 Task: Find an entire house in Kenscoff, Haiti, for 2 adults from July 1 to July 8, with a price range of ₹15,000 to ₹22,000, 1 bedroom, 1 bed, 1 bathroom, and hosted by a Superhost.
Action: Mouse moved to (430, 58)
Screenshot: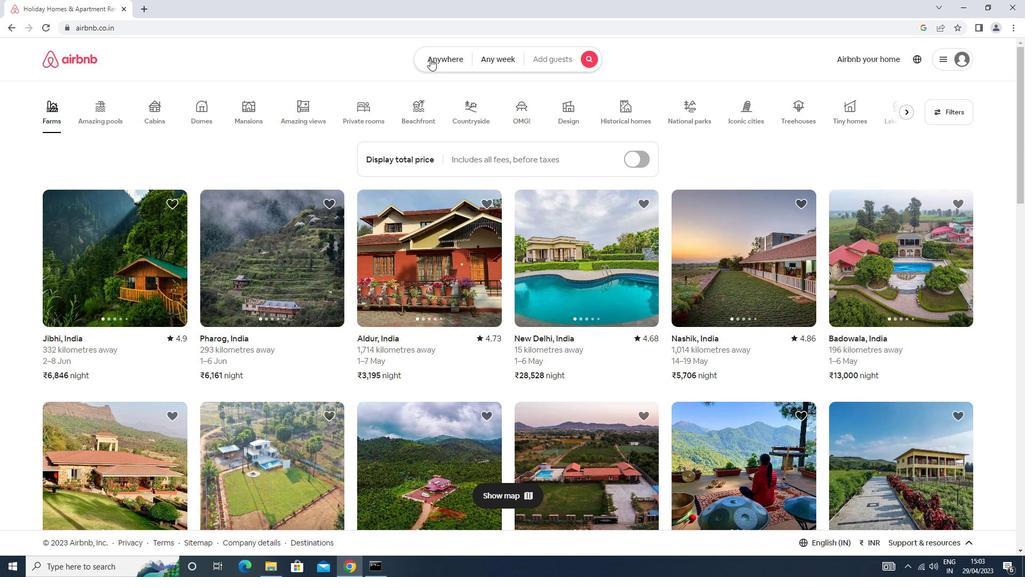 
Action: Mouse pressed left at (430, 58)
Screenshot: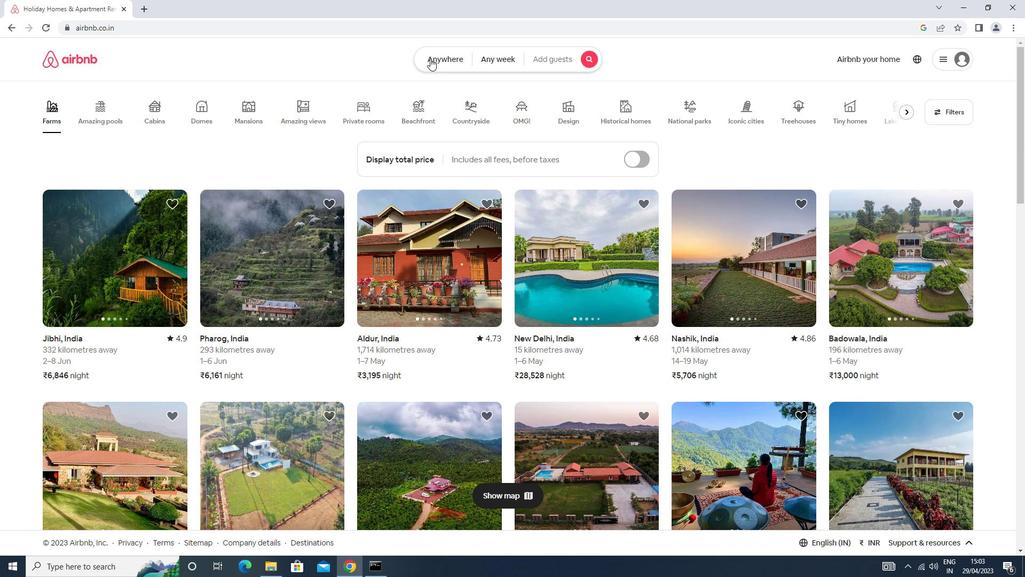 
Action: Mouse moved to (398, 99)
Screenshot: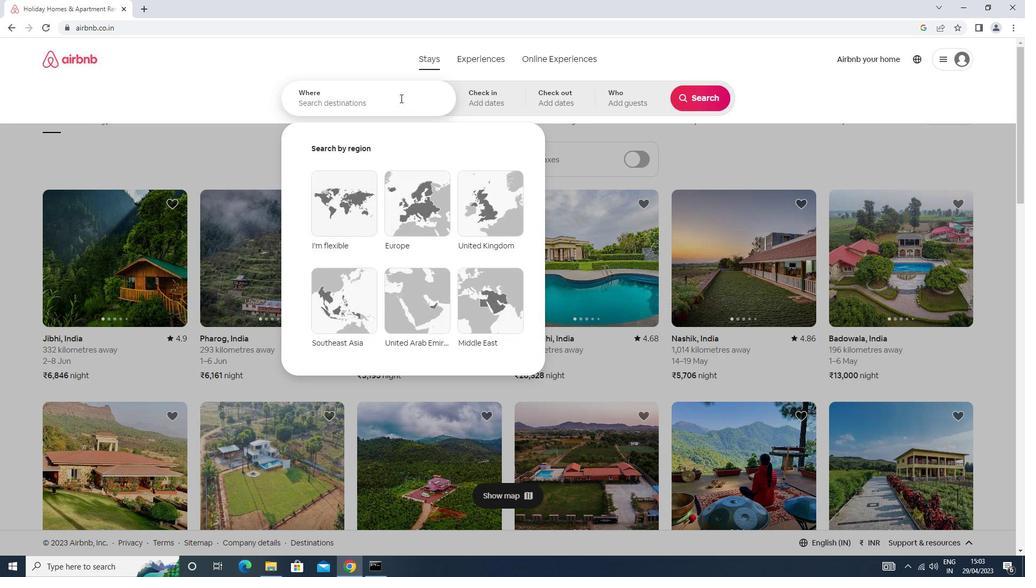 
Action: Mouse pressed left at (398, 99)
Screenshot: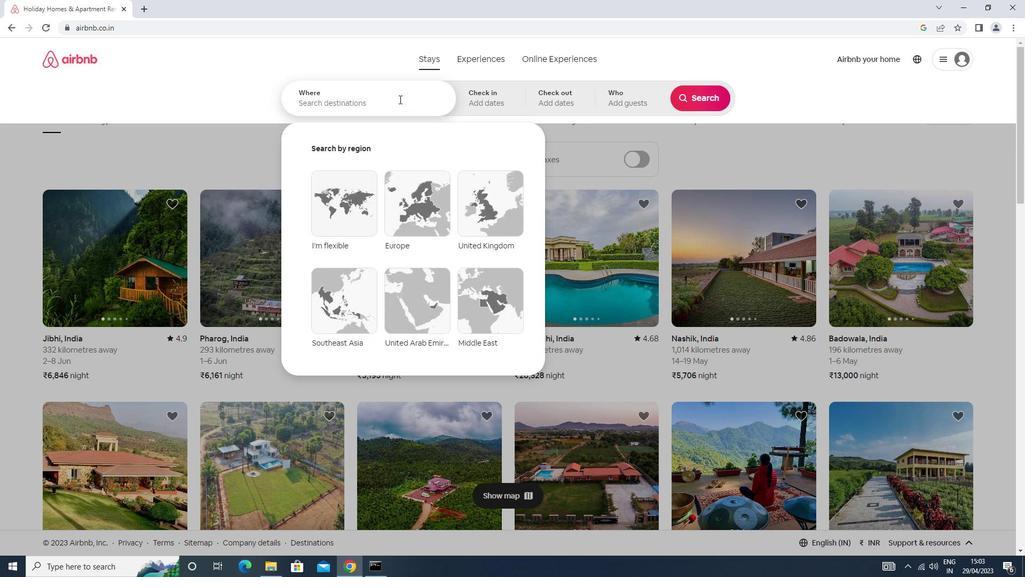 
Action: Key pressed <Key.caps_lock>k<Key.caps_lock>enscoff<Key.down><Key.enter>
Screenshot: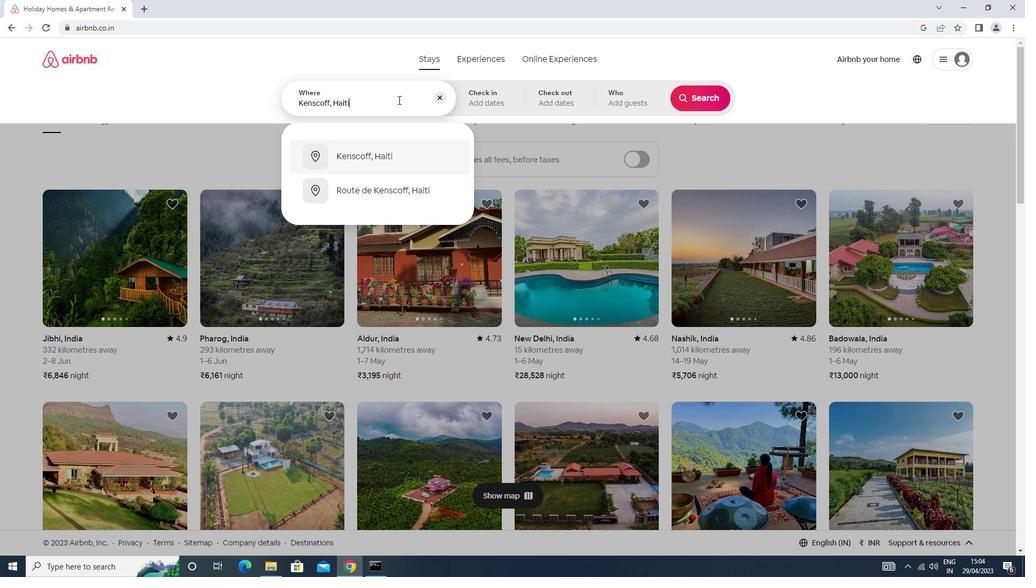 
Action: Mouse moved to (699, 186)
Screenshot: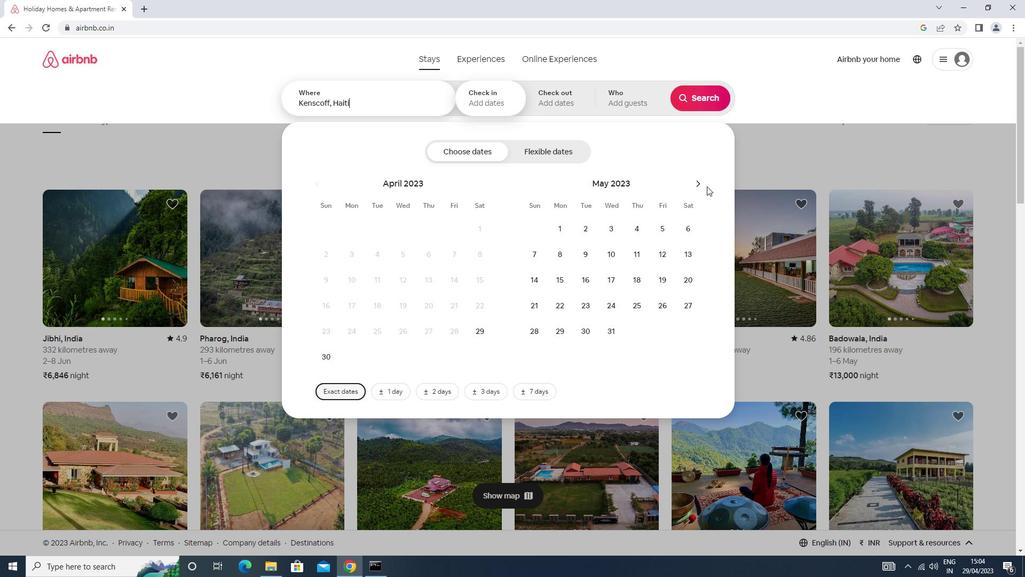 
Action: Mouse pressed left at (699, 186)
Screenshot: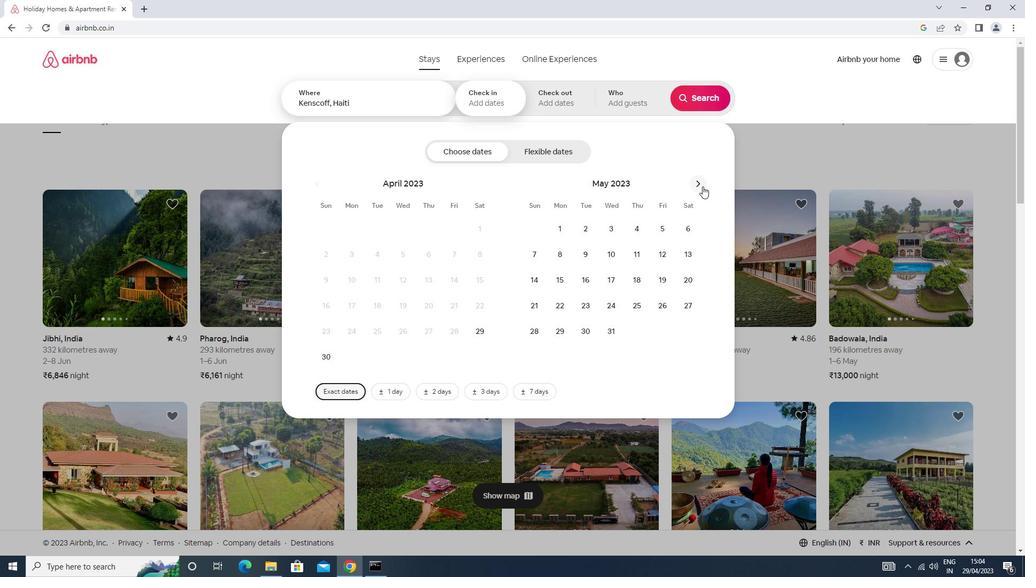 
Action: Mouse pressed left at (699, 186)
Screenshot: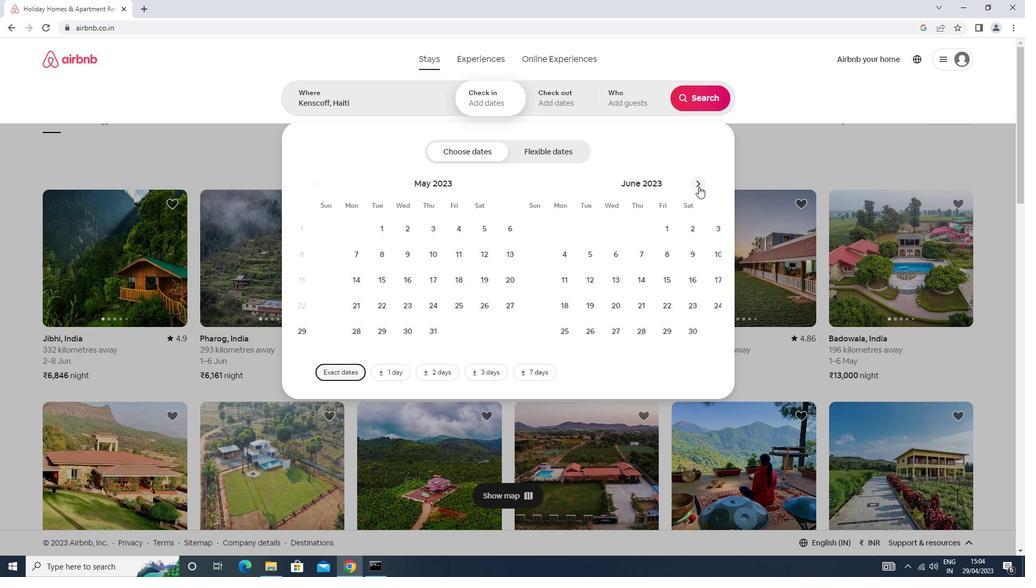 
Action: Mouse moved to (686, 249)
Screenshot: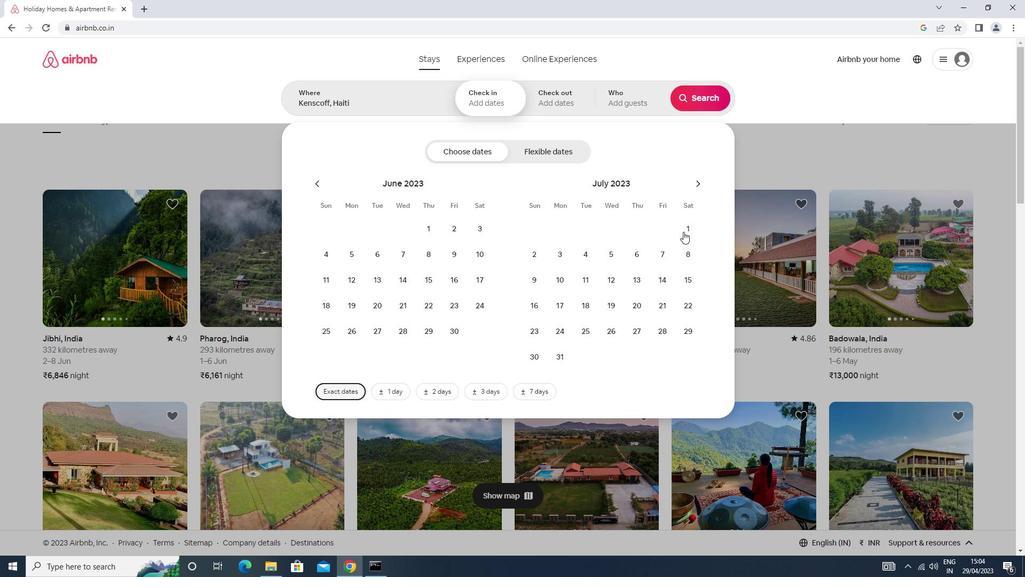 
Action: Mouse pressed left at (686, 249)
Screenshot: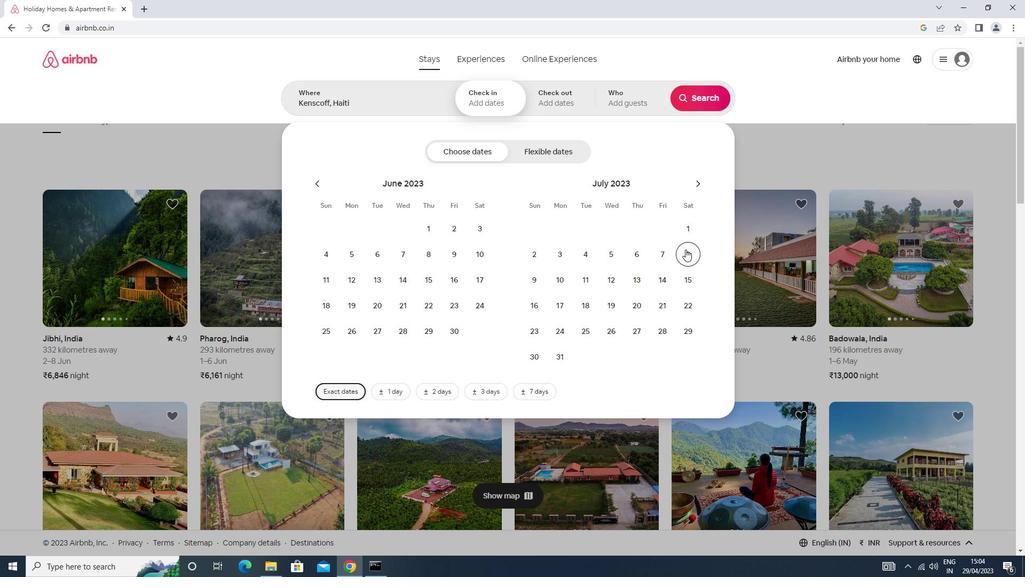 
Action: Mouse moved to (689, 227)
Screenshot: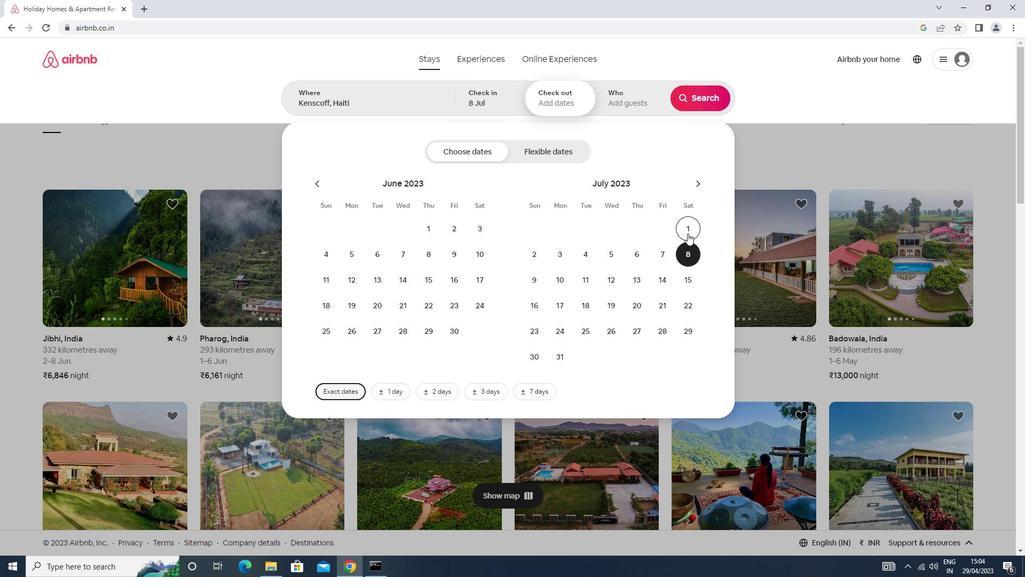 
Action: Mouse pressed left at (689, 227)
Screenshot: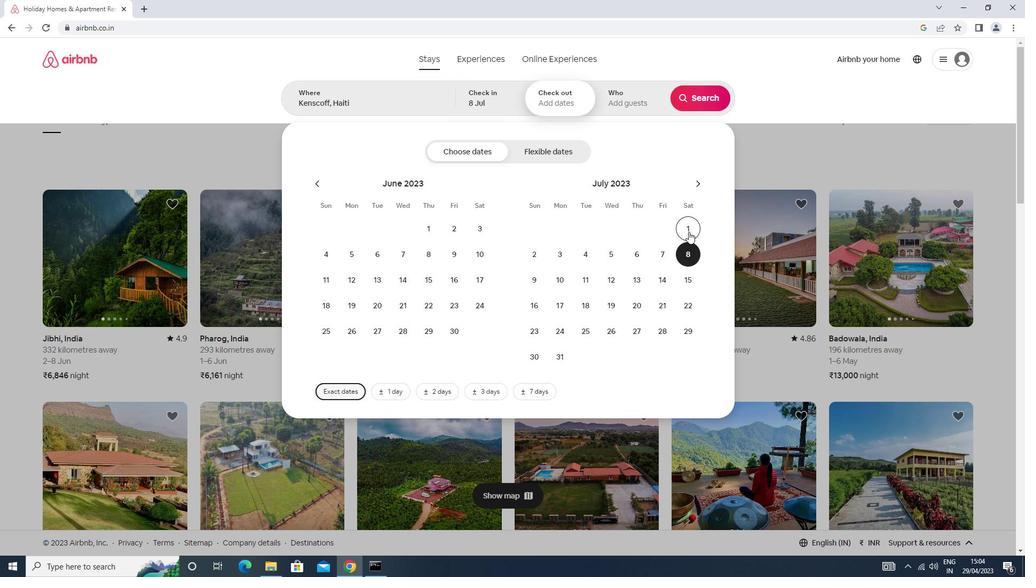 
Action: Mouse moved to (689, 251)
Screenshot: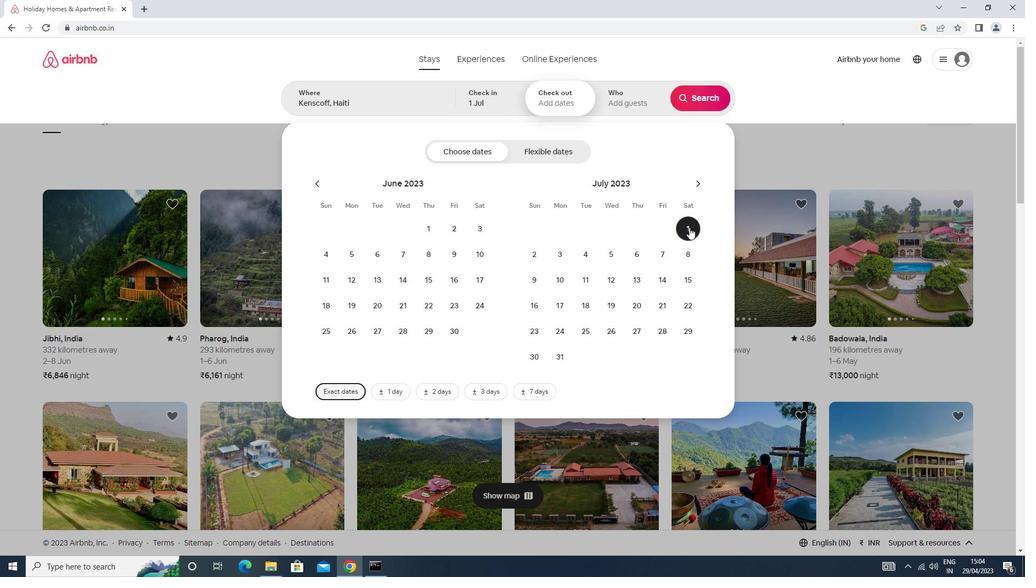 
Action: Mouse pressed left at (689, 251)
Screenshot: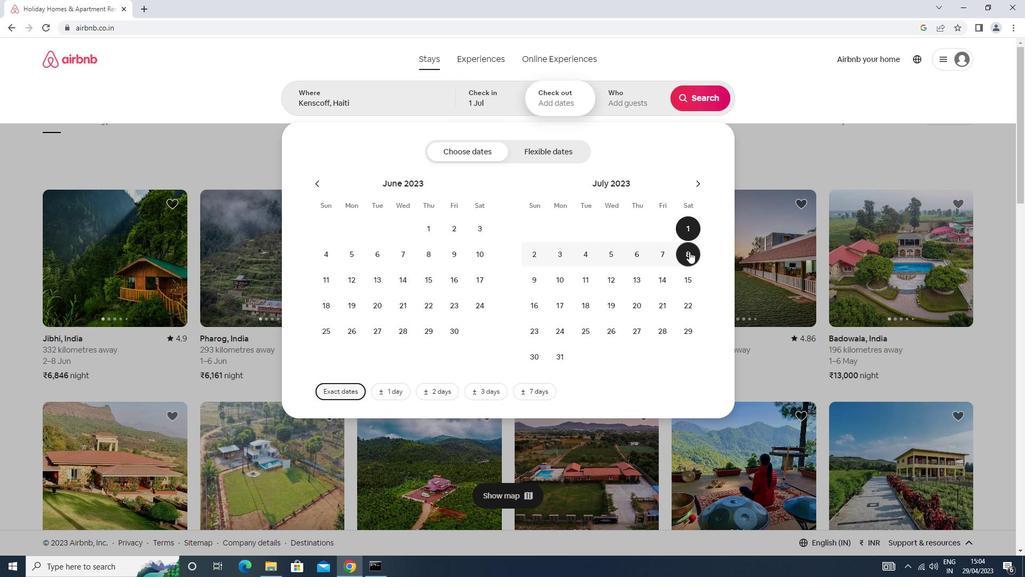 
Action: Mouse moved to (640, 100)
Screenshot: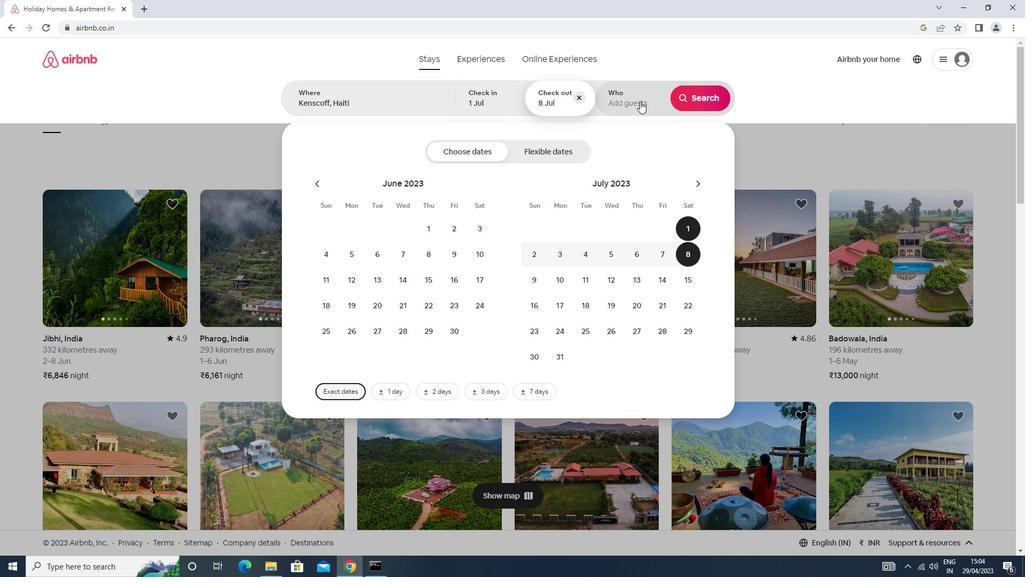 
Action: Mouse pressed left at (640, 100)
Screenshot: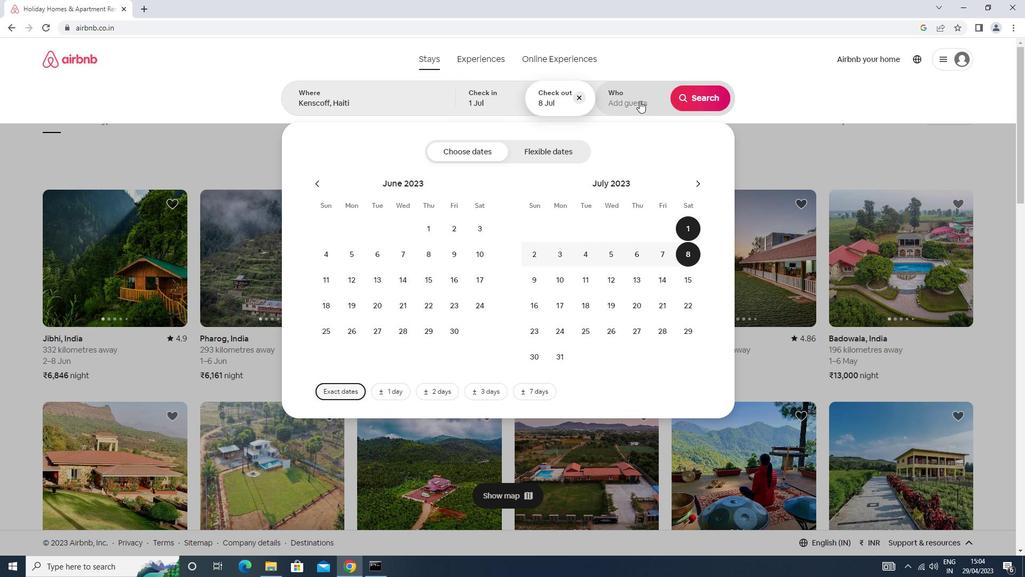 
Action: Mouse moved to (707, 159)
Screenshot: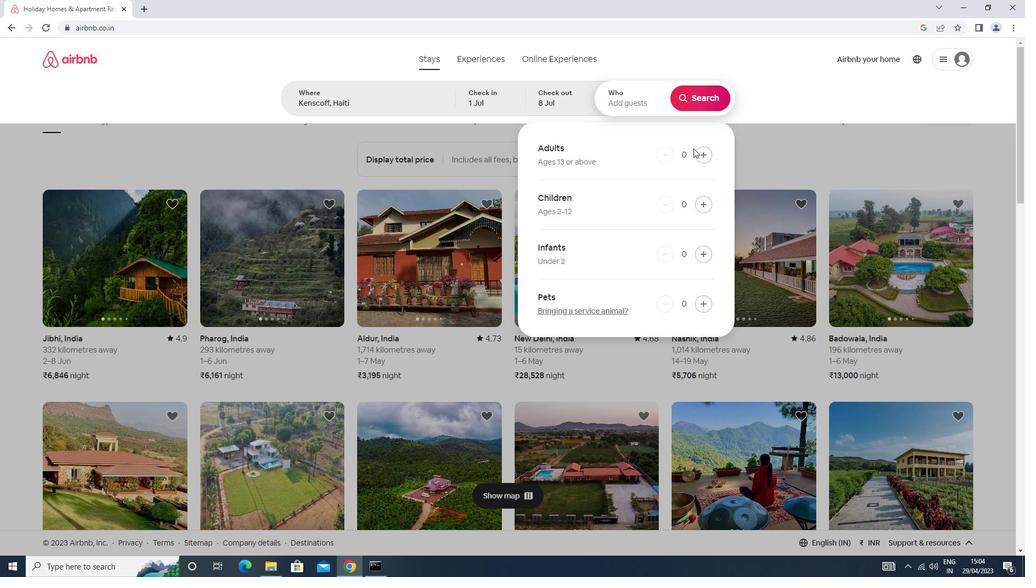
Action: Mouse pressed left at (707, 159)
Screenshot: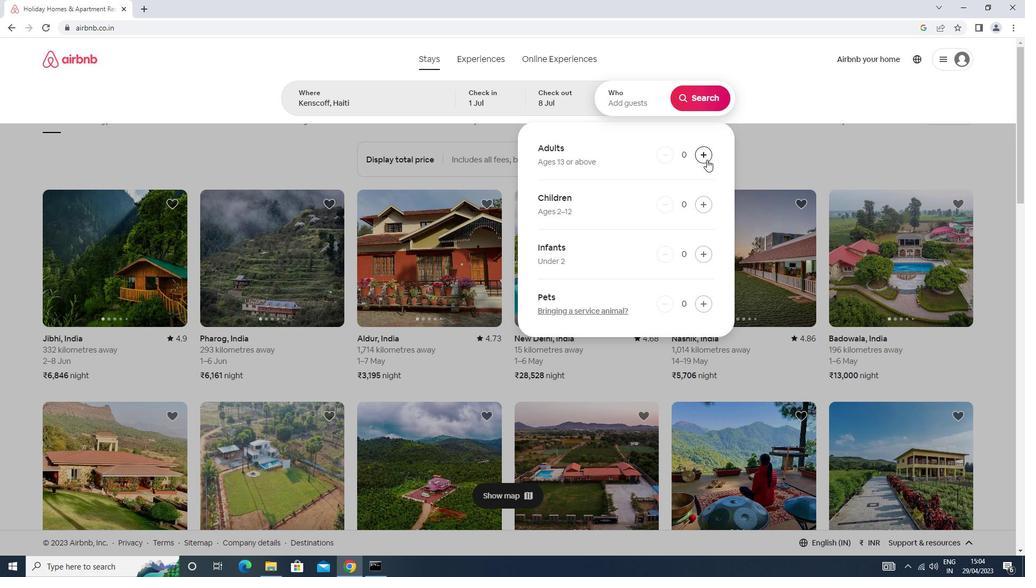 
Action: Mouse pressed left at (707, 159)
Screenshot: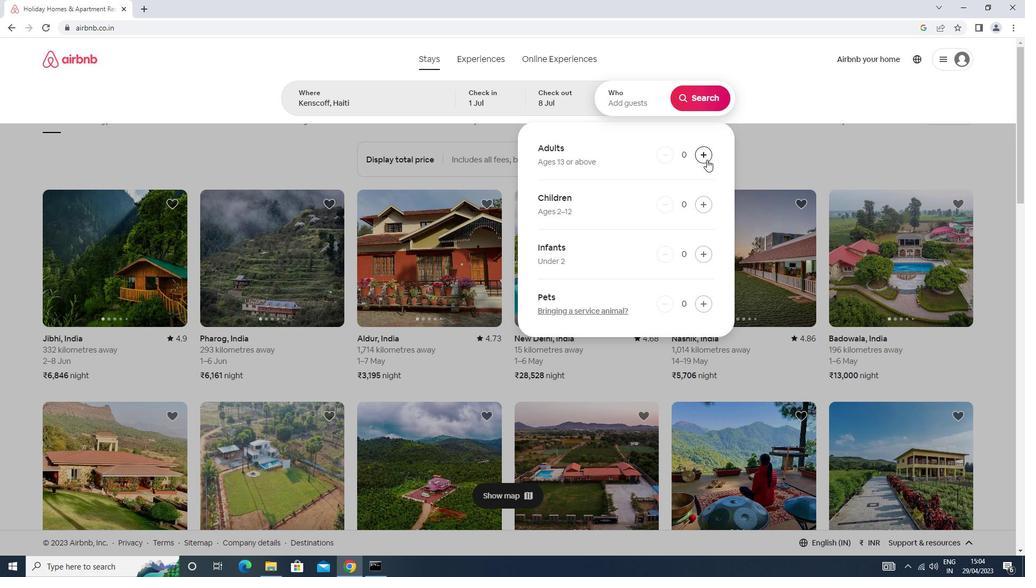 
Action: Mouse moved to (703, 205)
Screenshot: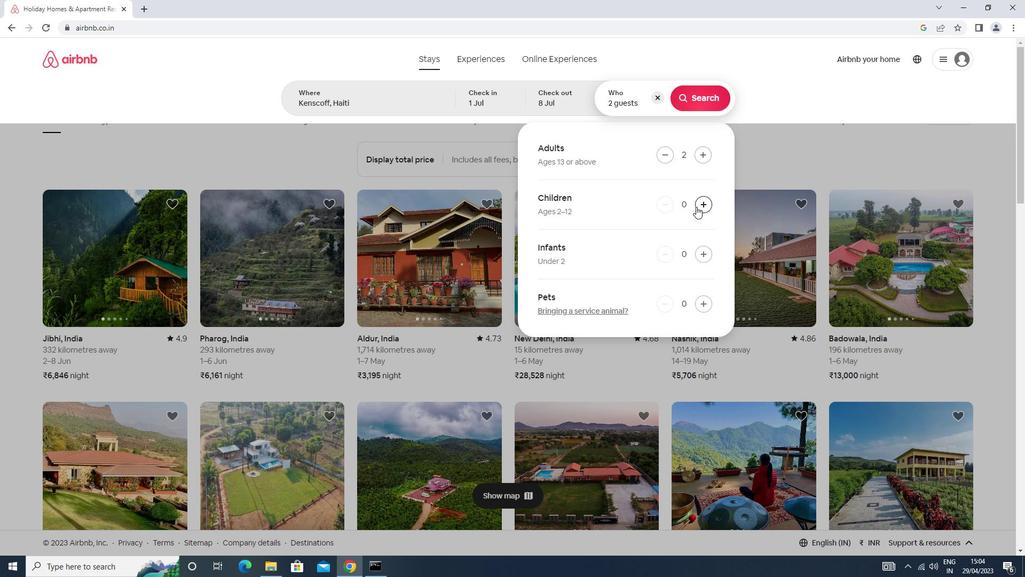 
Action: Mouse pressed left at (703, 205)
Screenshot: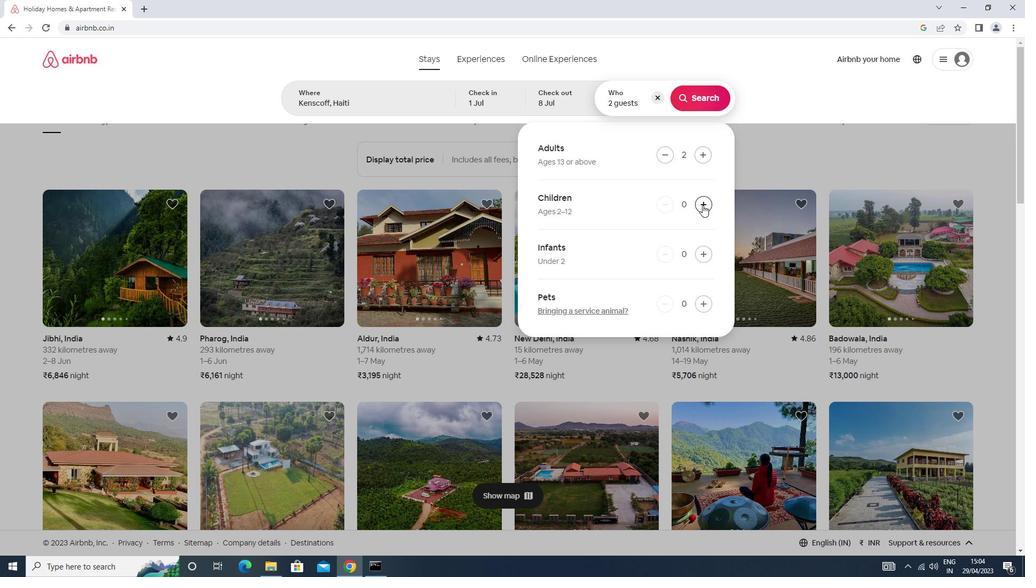 
Action: Mouse moved to (702, 125)
Screenshot: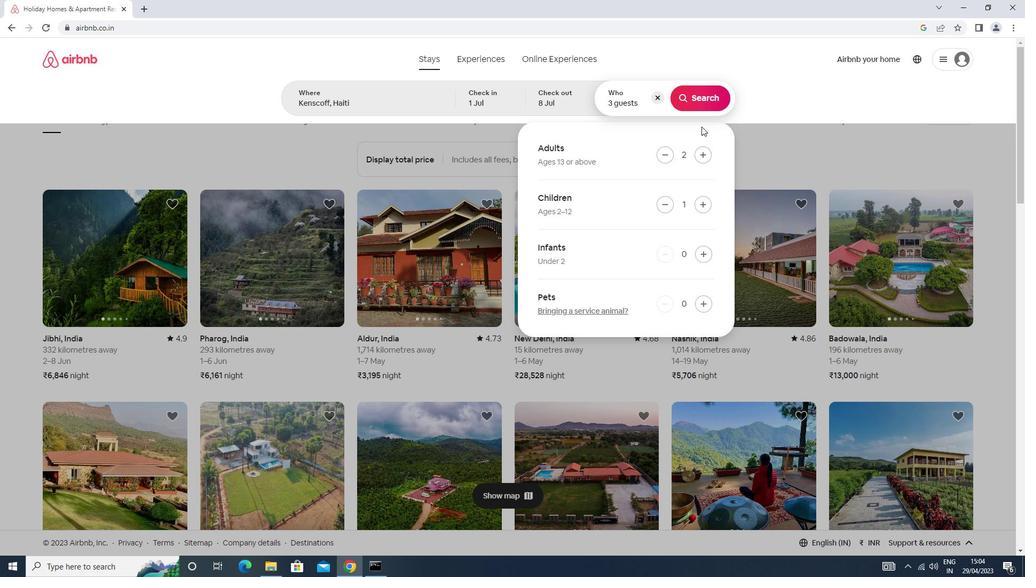 
Action: Mouse pressed left at (702, 125)
Screenshot: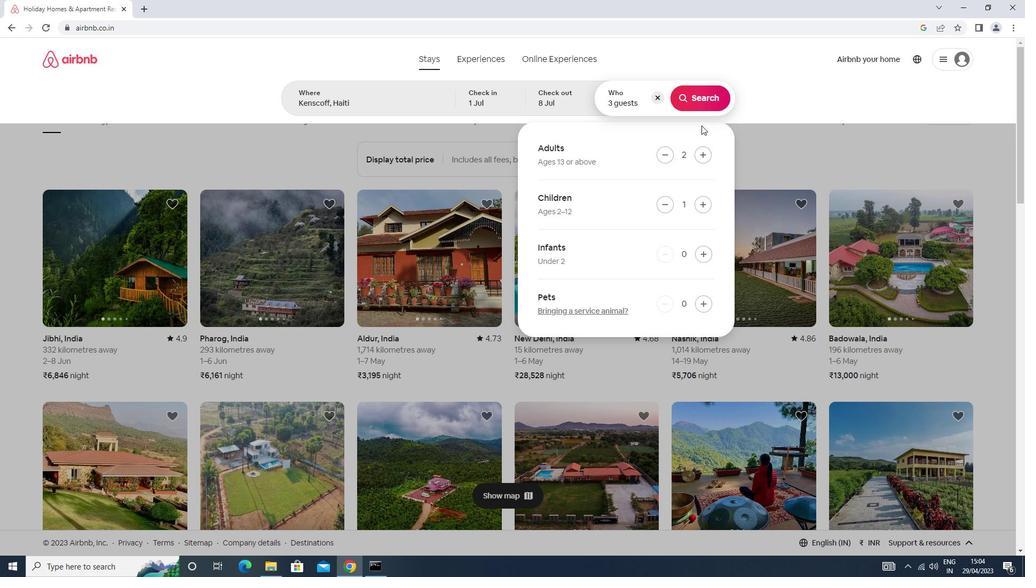 
Action: Mouse moved to (701, 106)
Screenshot: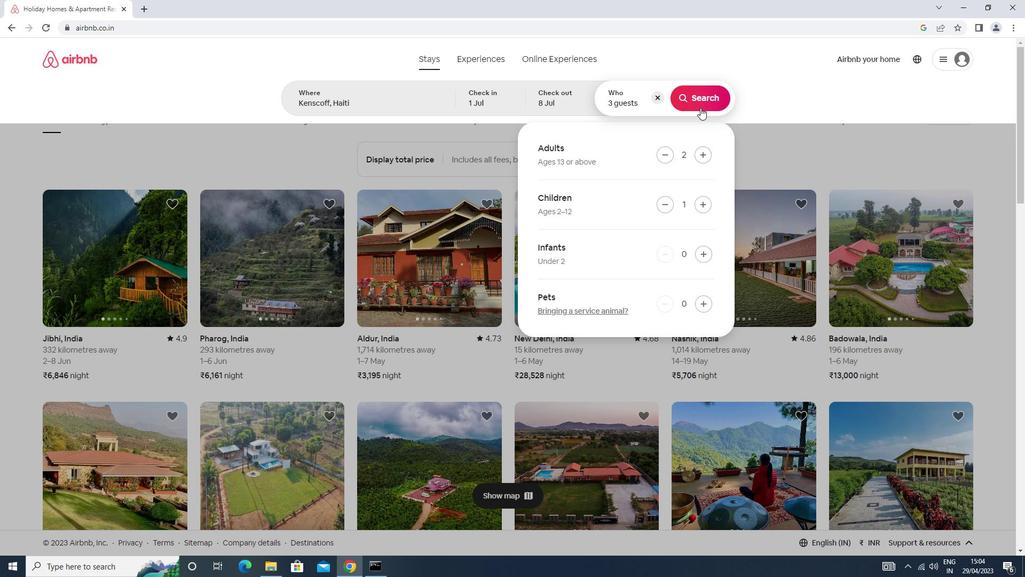 
Action: Mouse pressed left at (701, 106)
Screenshot: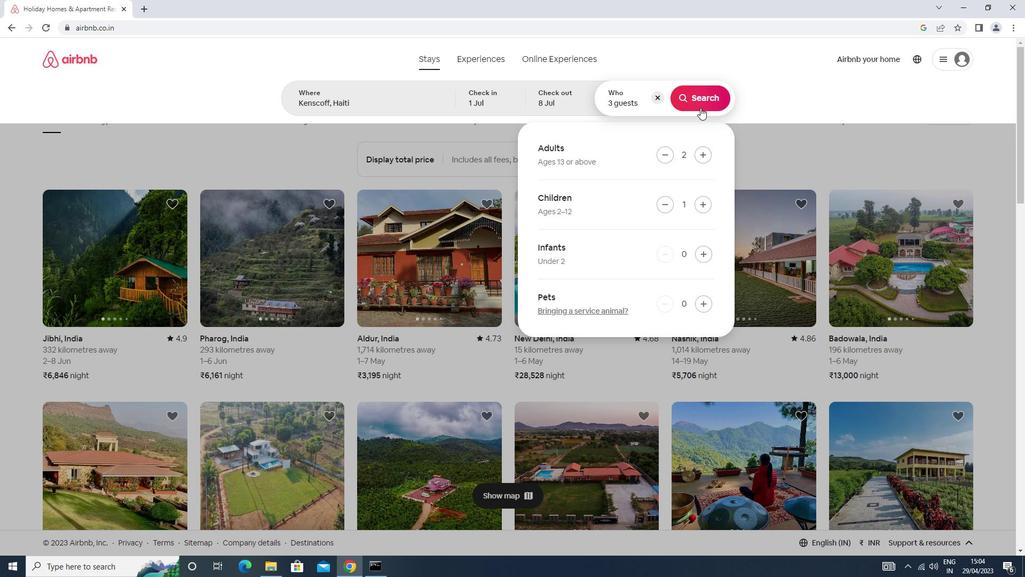 
Action: Mouse moved to (991, 99)
Screenshot: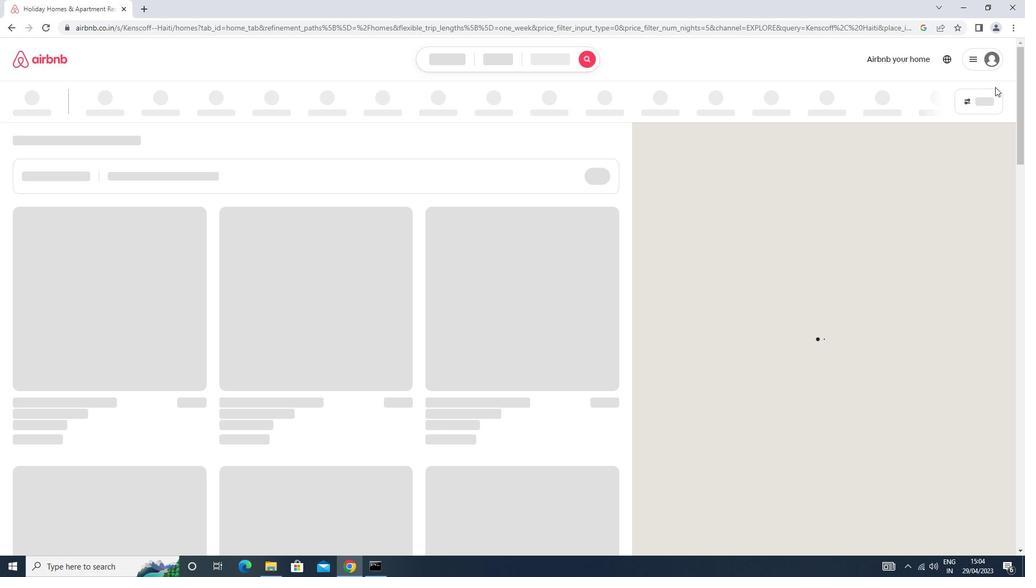 
Action: Mouse pressed left at (991, 99)
Screenshot: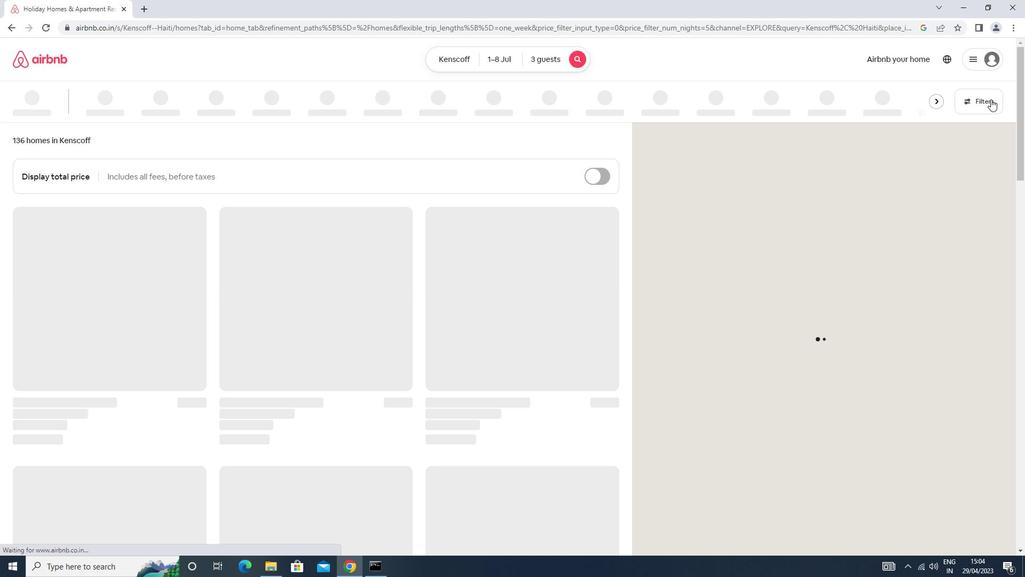 
Action: Mouse moved to (403, 237)
Screenshot: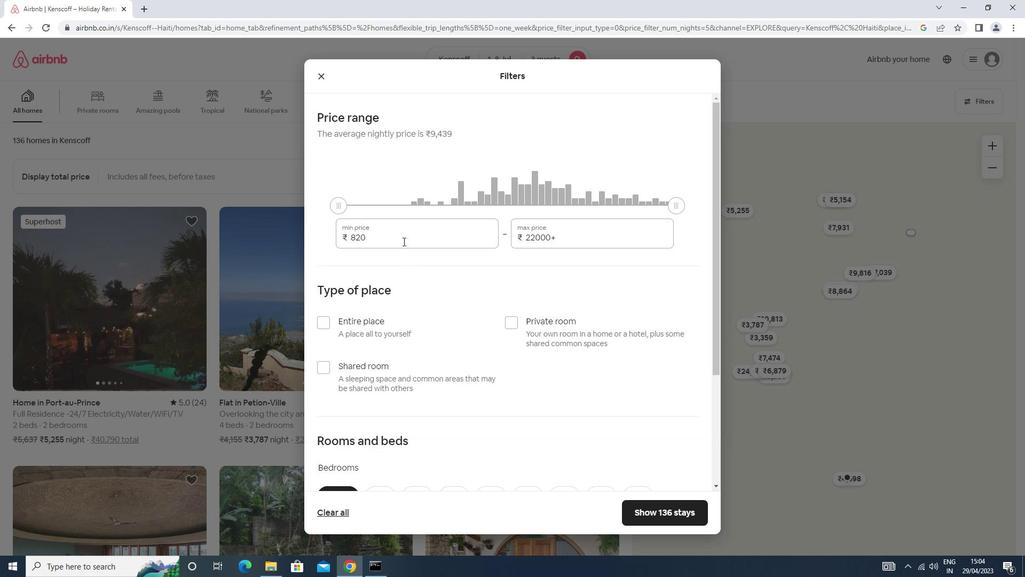 
Action: Mouse pressed left at (403, 237)
Screenshot: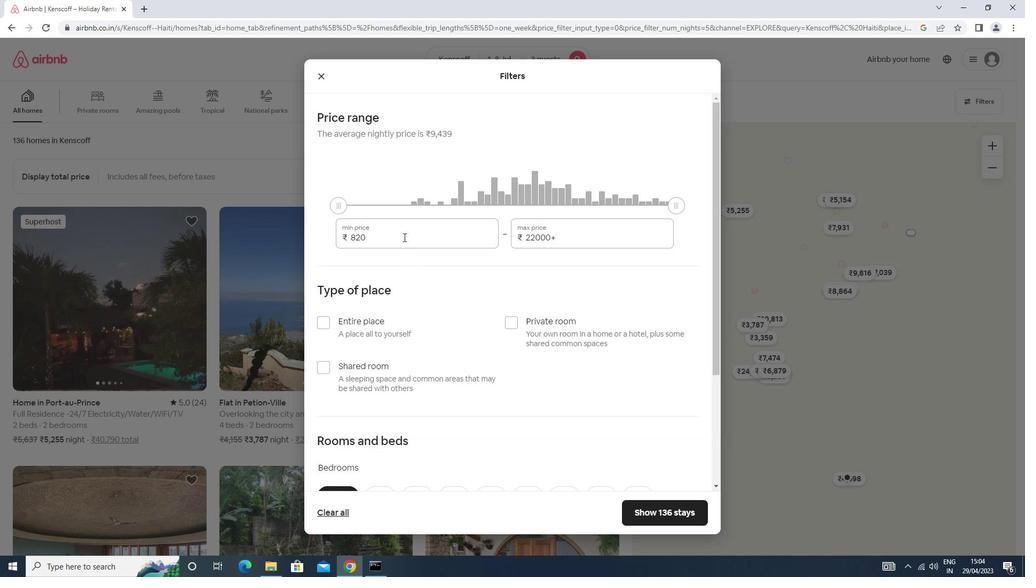 
Action: Mouse moved to (407, 220)
Screenshot: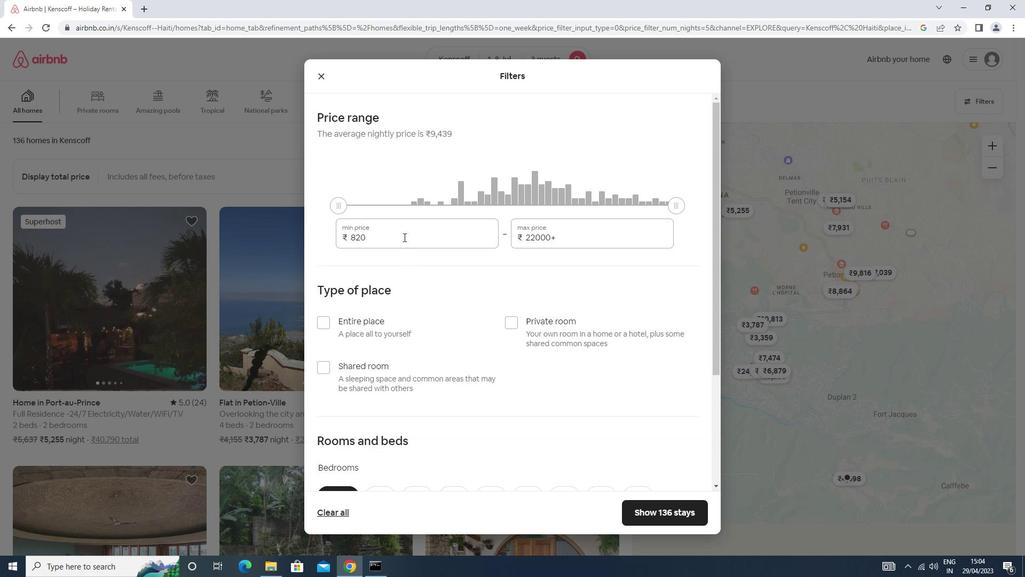 
Action: Key pressed <Key.backspace><Key.backspace><Key.backspace><Key.backspace><Key.backspace><Key.backspace><Key.backspace><Key.backspace><Key.backspace>15000<Key.tab>2000
Screenshot: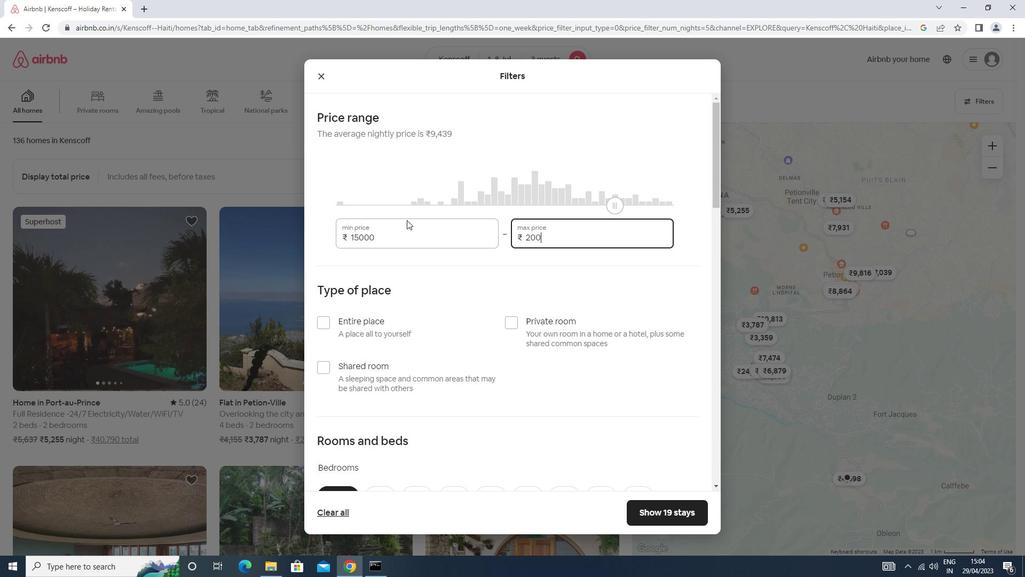 
Action: Mouse moved to (305, 133)
Screenshot: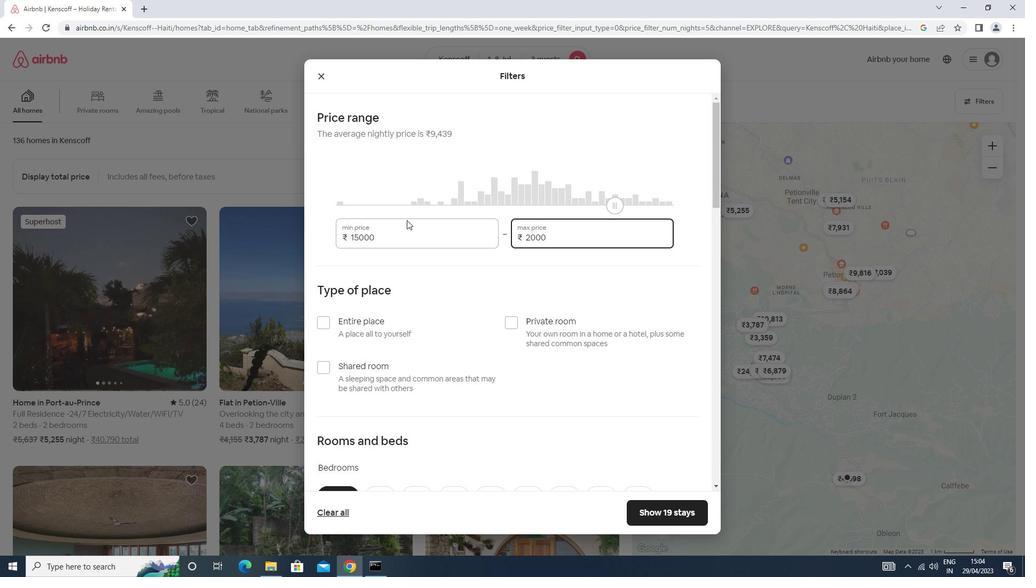
Action: Mouse scrolled (305, 133) with delta (0, 0)
Screenshot: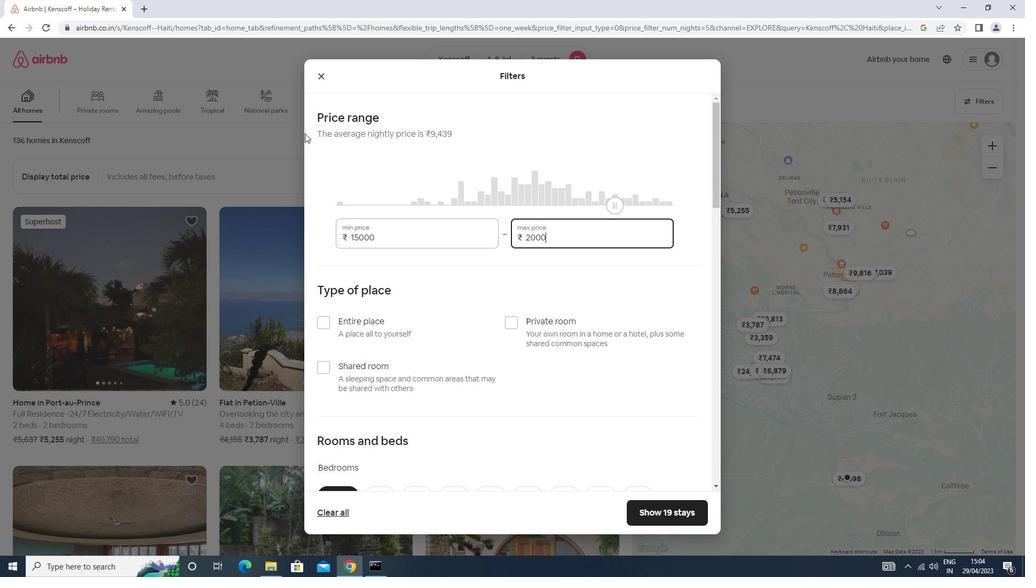 
Action: Mouse scrolled (305, 133) with delta (0, 0)
Screenshot: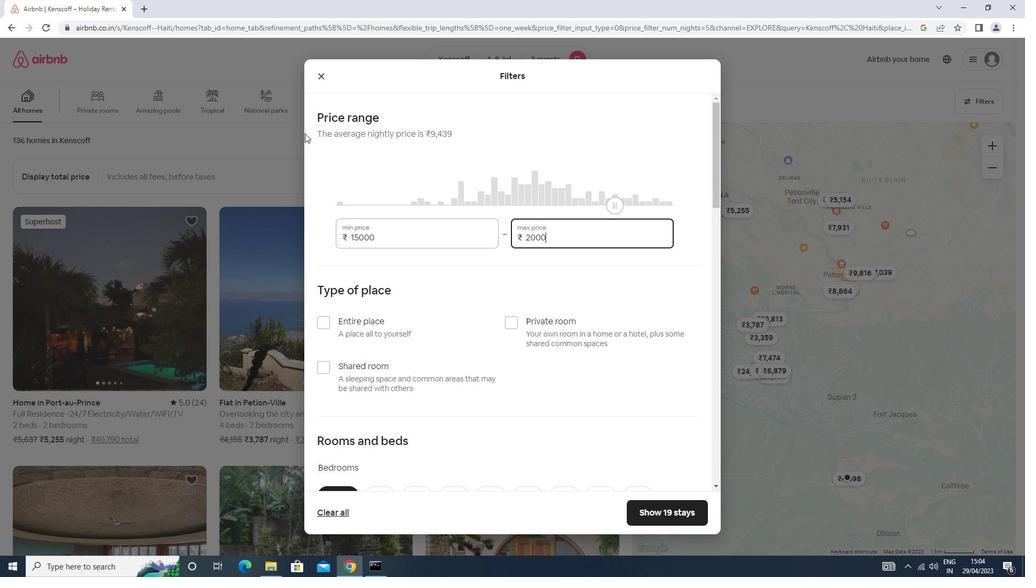 
Action: Mouse scrolled (305, 133) with delta (0, 0)
Screenshot: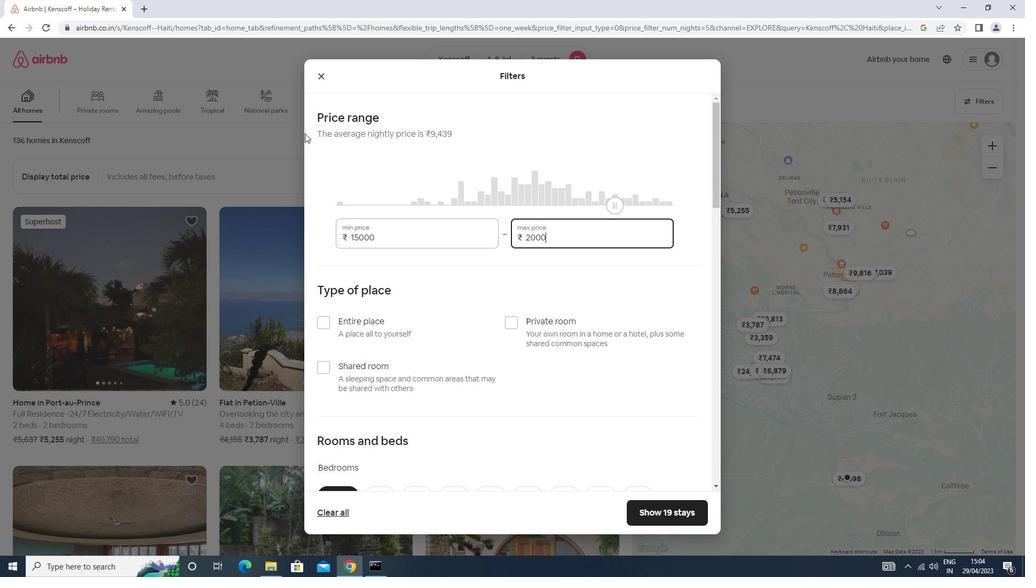 
Action: Mouse moved to (326, 170)
Screenshot: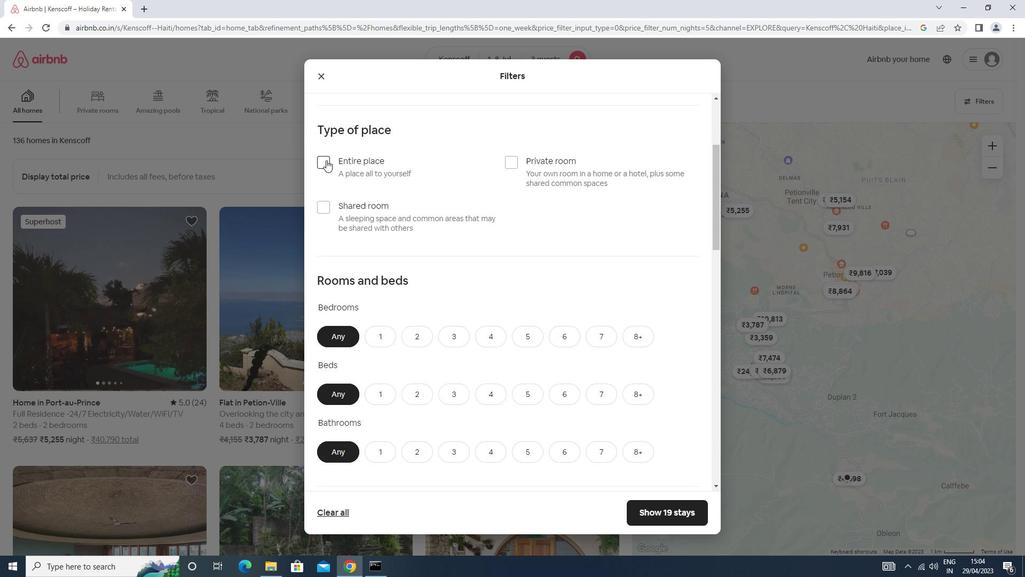 
Action: Mouse pressed left at (326, 170)
Screenshot: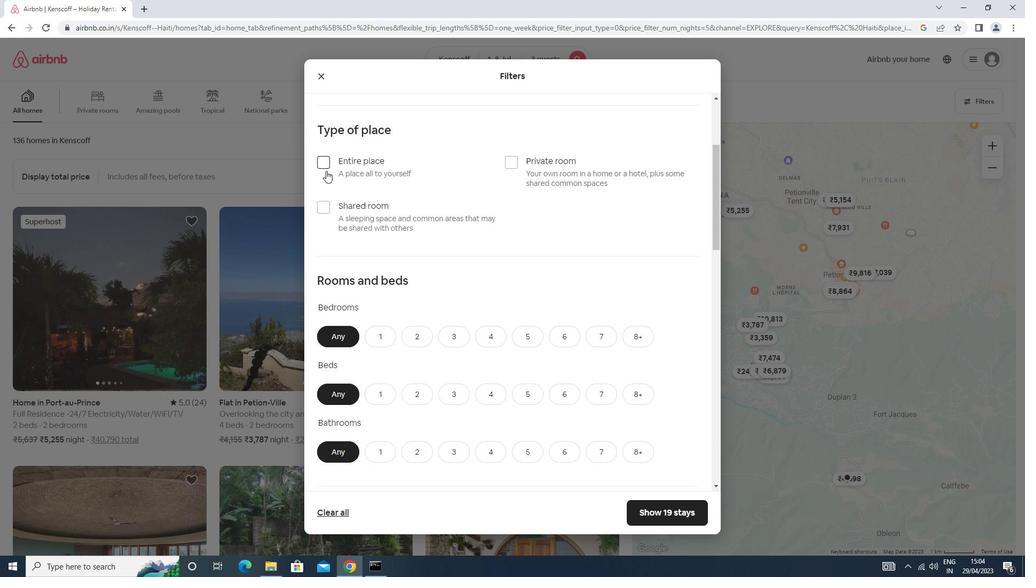 
Action: Mouse scrolled (326, 170) with delta (0, 0)
Screenshot: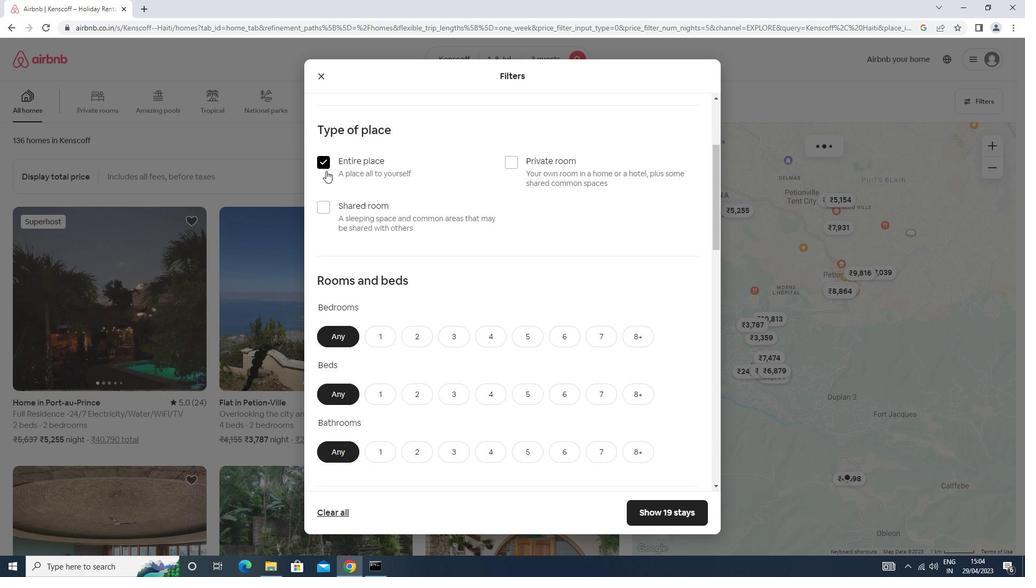 
Action: Mouse moved to (382, 280)
Screenshot: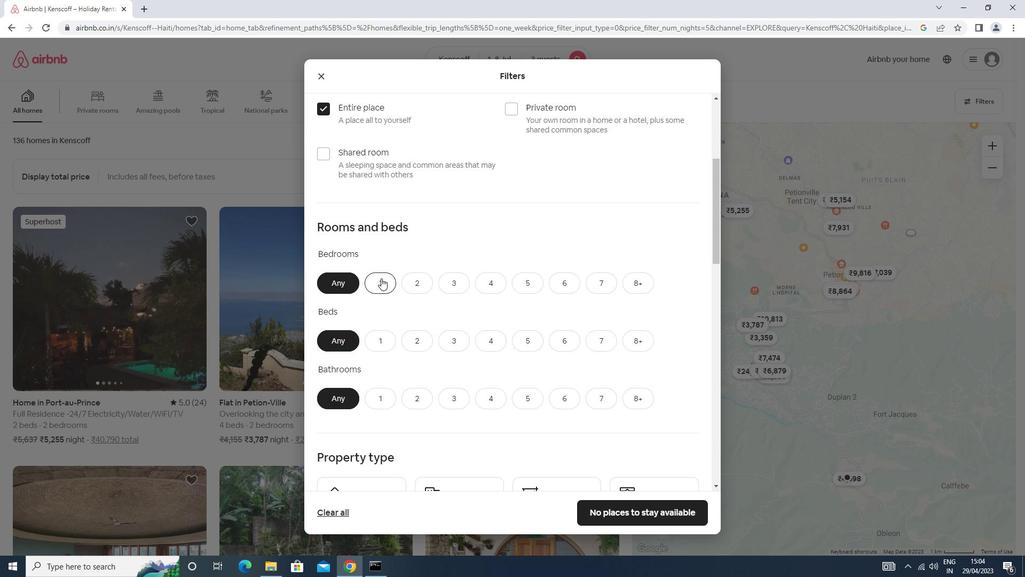 
Action: Mouse pressed left at (382, 280)
Screenshot: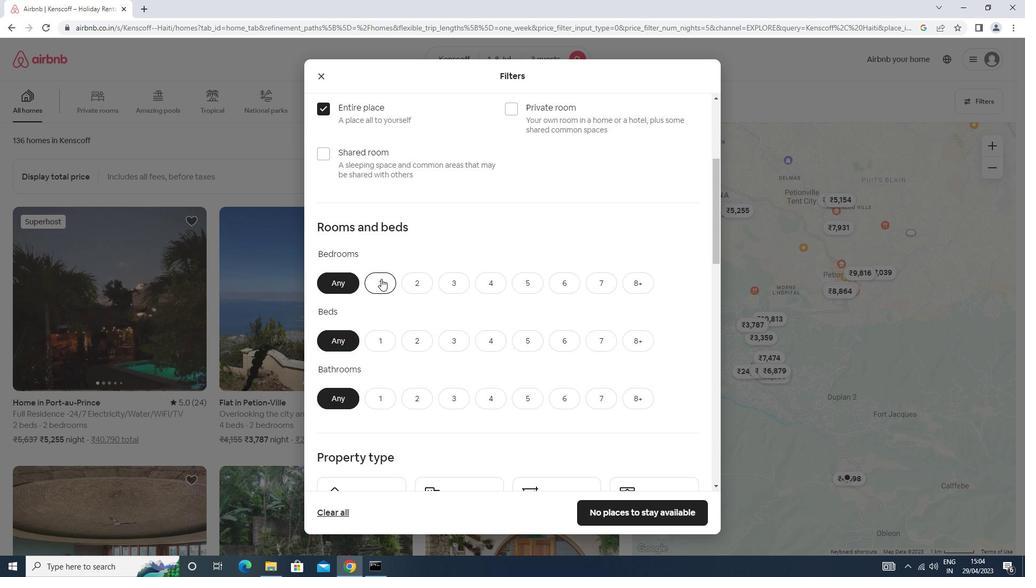
Action: Mouse scrolled (382, 279) with delta (0, 0)
Screenshot: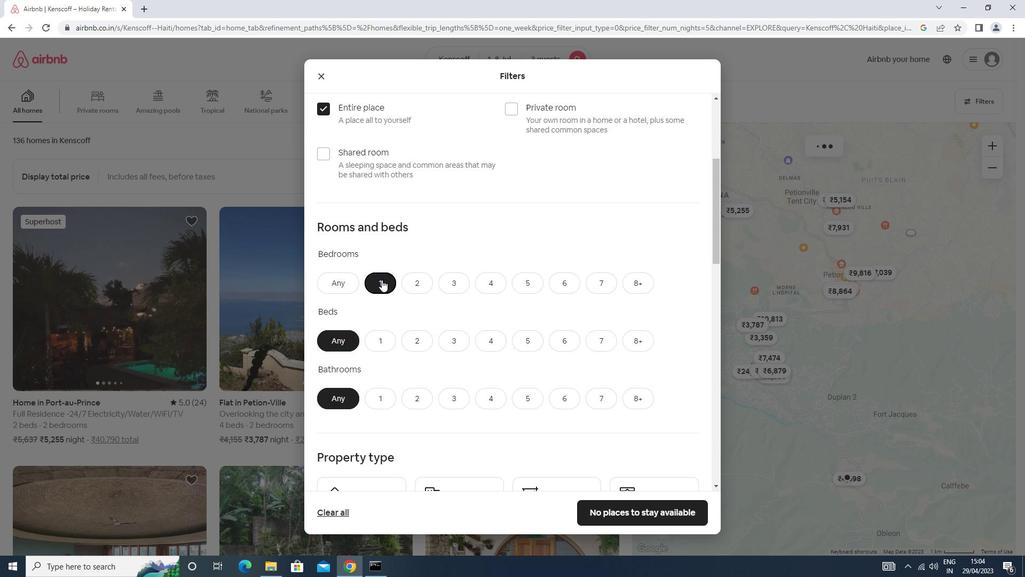 
Action: Mouse scrolled (382, 279) with delta (0, 0)
Screenshot: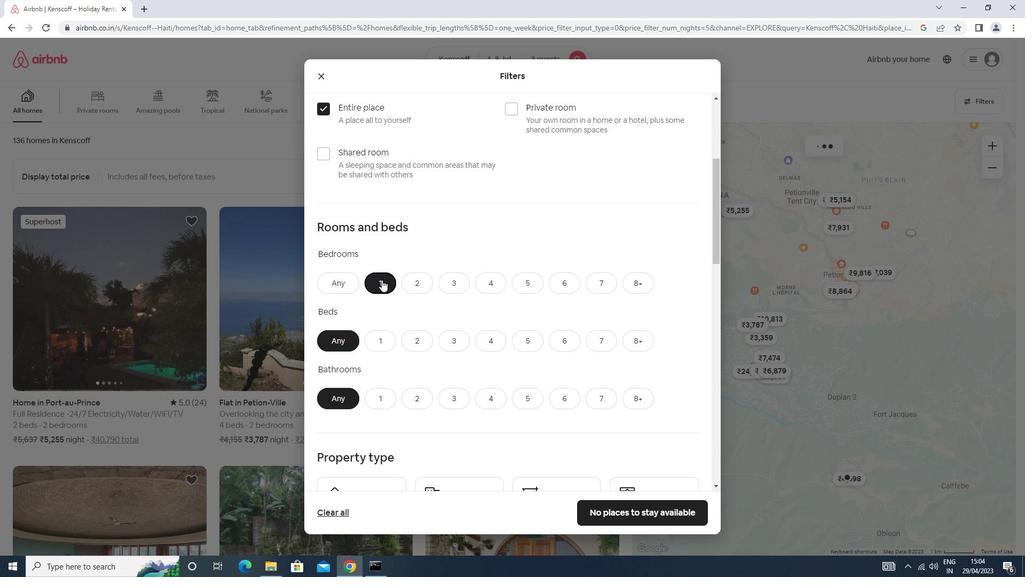 
Action: Mouse moved to (381, 236)
Screenshot: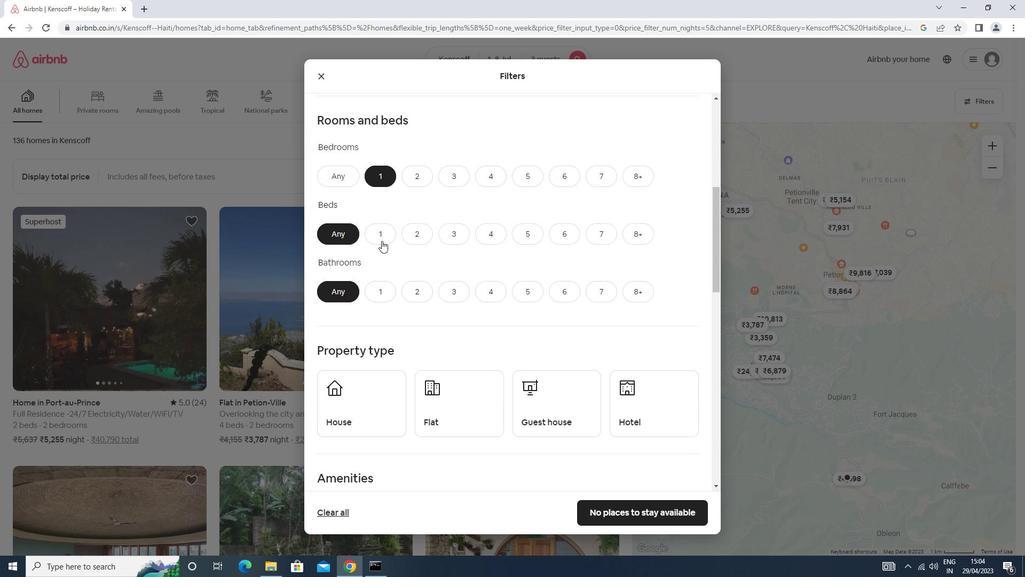 
Action: Mouse pressed left at (381, 236)
Screenshot: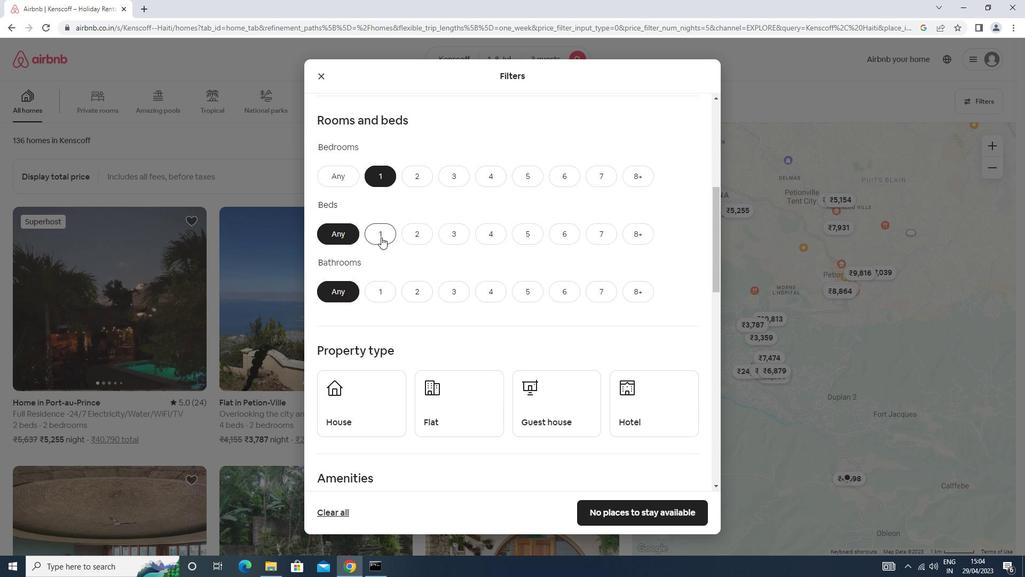 
Action: Mouse moved to (382, 293)
Screenshot: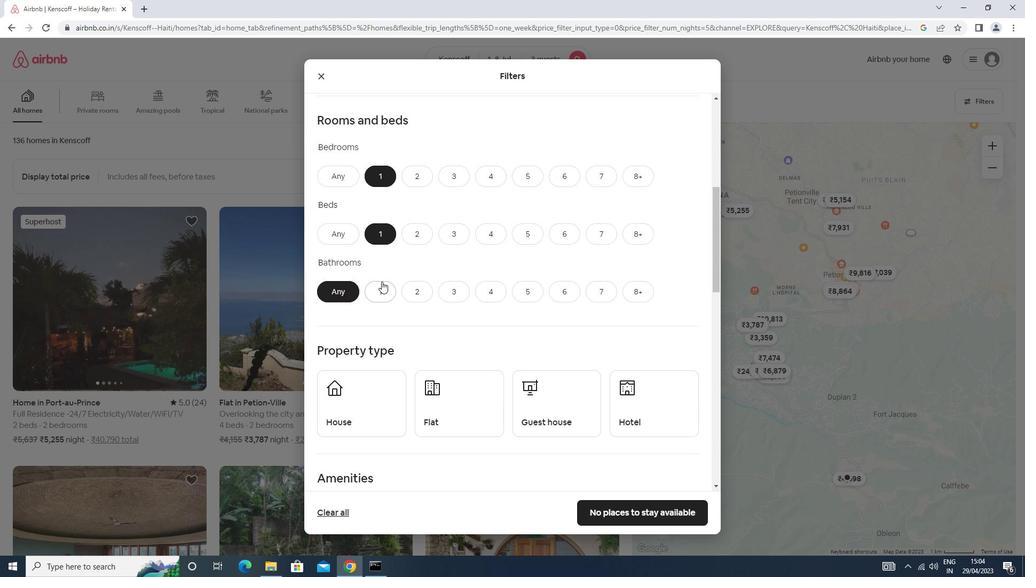
Action: Mouse pressed left at (382, 293)
Screenshot: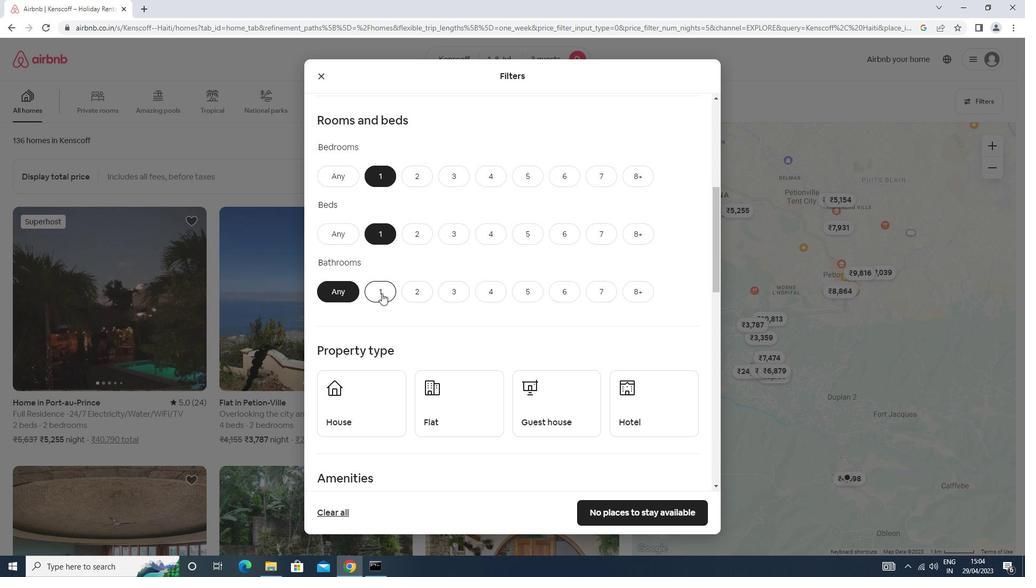 
Action: Mouse moved to (382, 292)
Screenshot: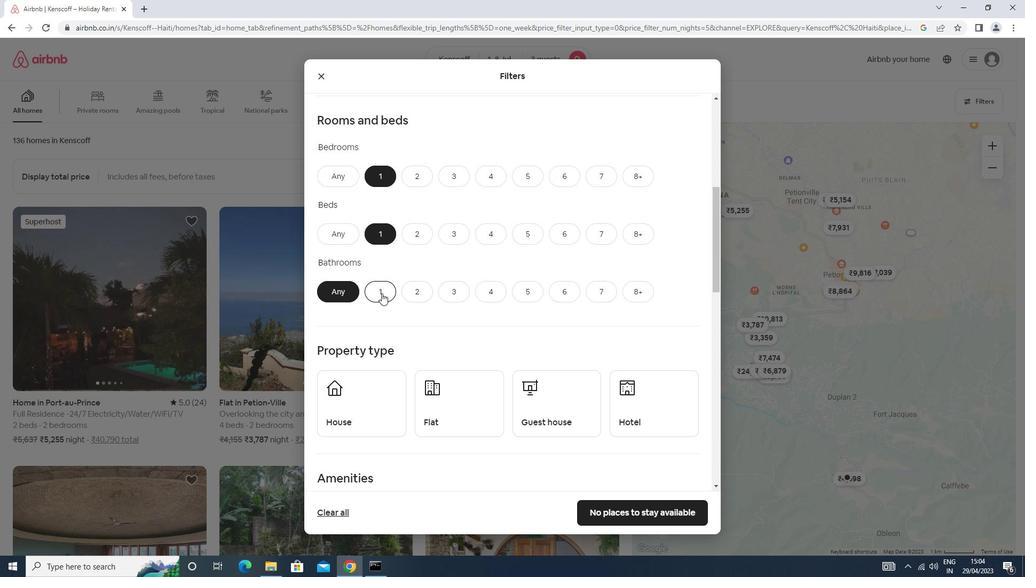 
Action: Mouse scrolled (382, 292) with delta (0, 0)
Screenshot: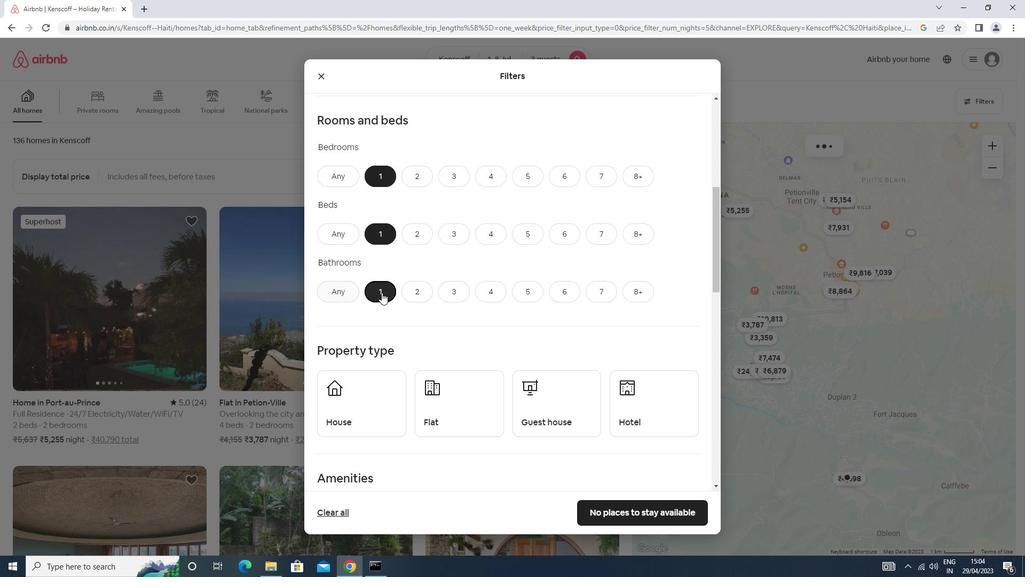 
Action: Mouse scrolled (382, 292) with delta (0, 0)
Screenshot: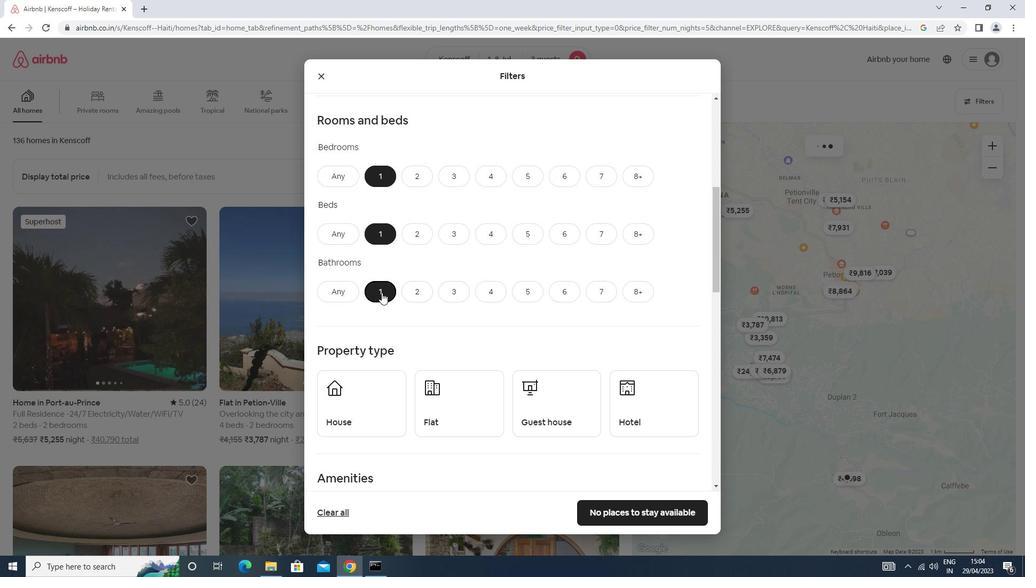 
Action: Mouse scrolled (382, 292) with delta (0, 0)
Screenshot: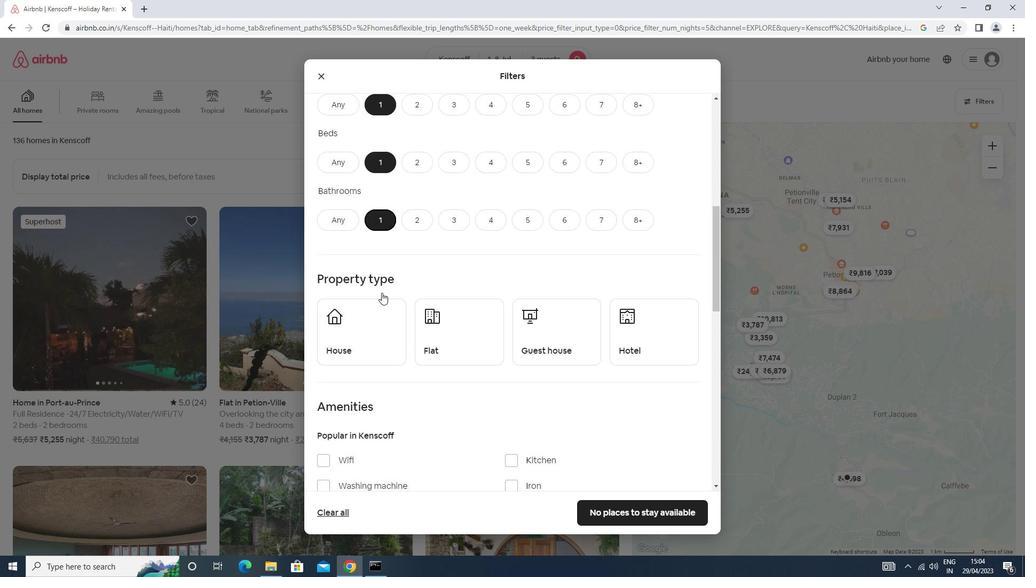 
Action: Mouse moved to (372, 236)
Screenshot: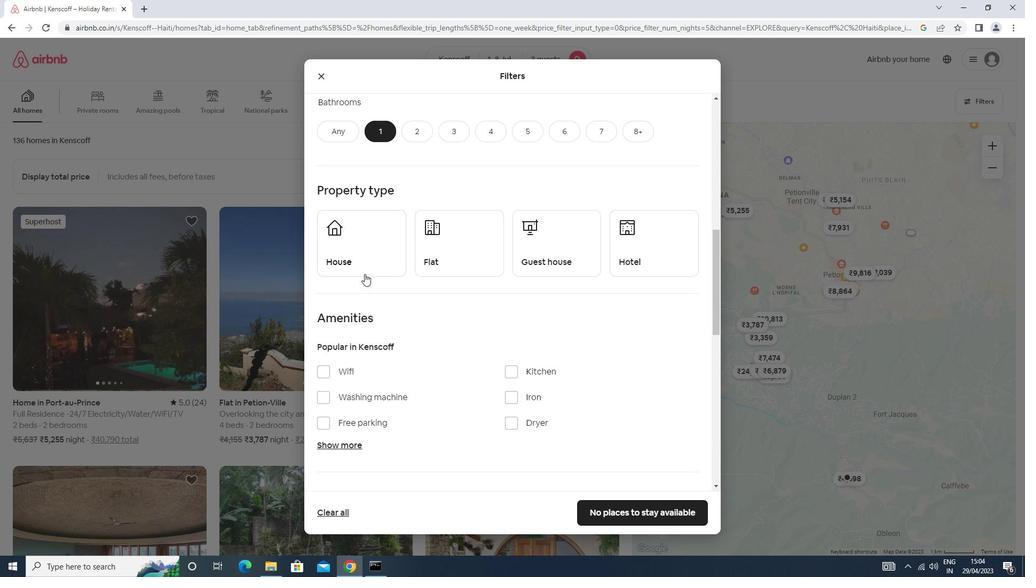 
Action: Mouse pressed left at (372, 236)
Screenshot: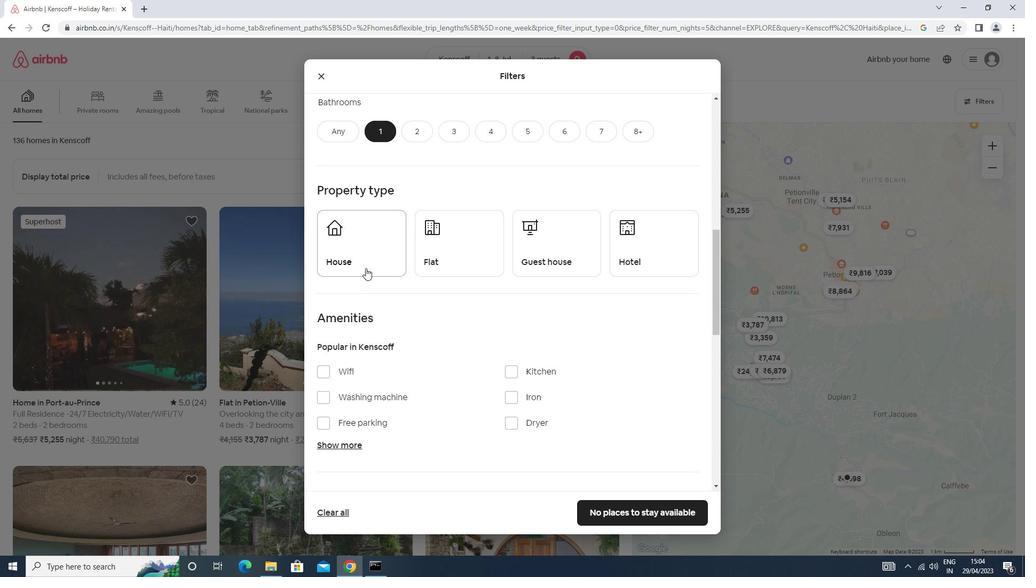 
Action: Mouse moved to (459, 246)
Screenshot: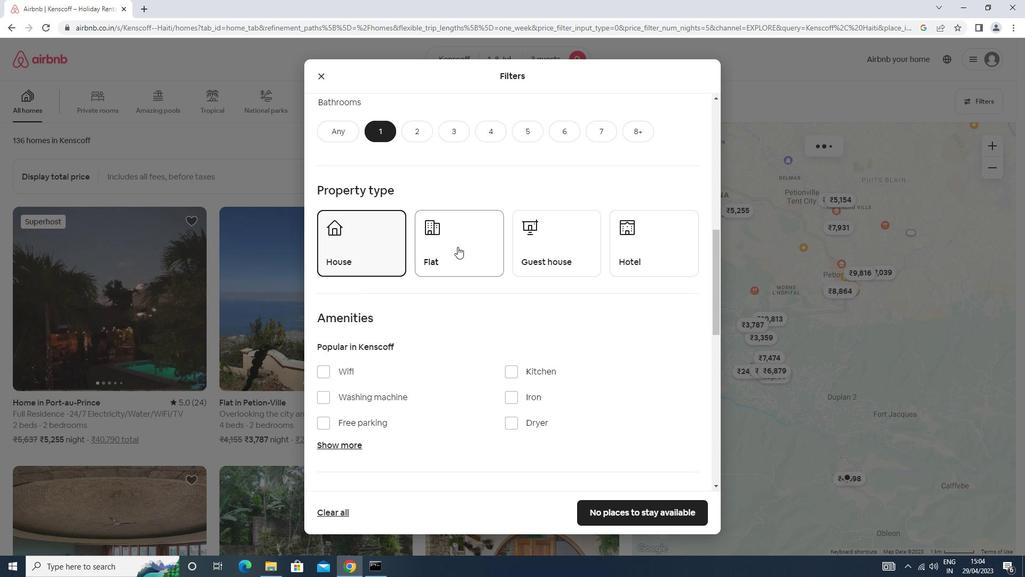 
Action: Mouse pressed left at (459, 246)
Screenshot: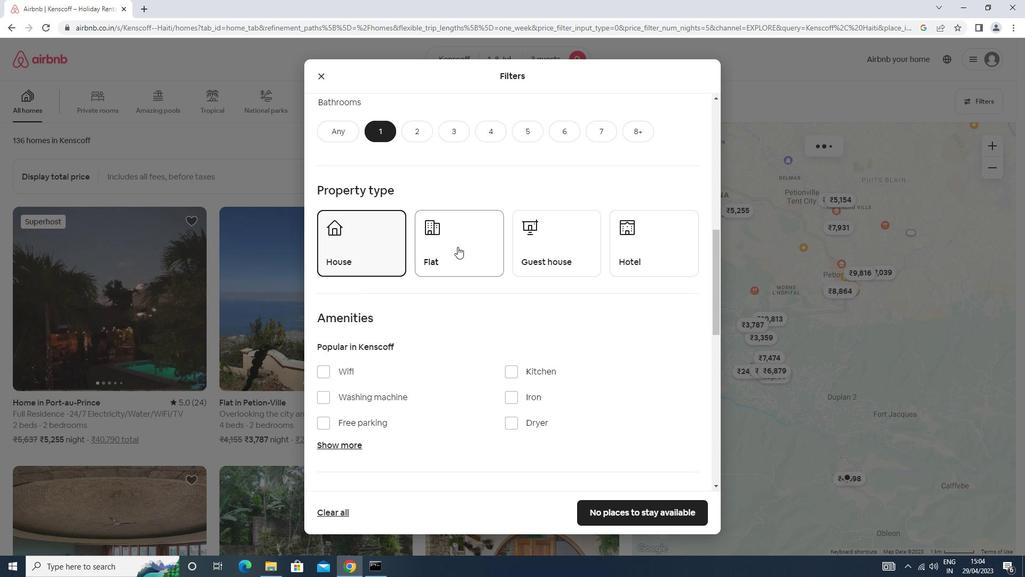 
Action: Mouse moved to (544, 242)
Screenshot: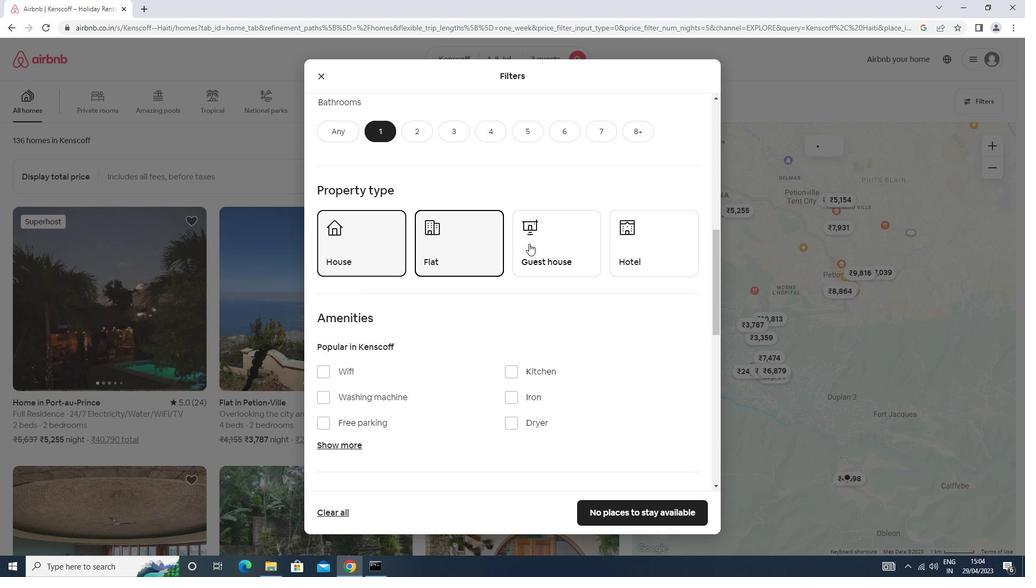 
Action: Mouse pressed left at (544, 242)
Screenshot: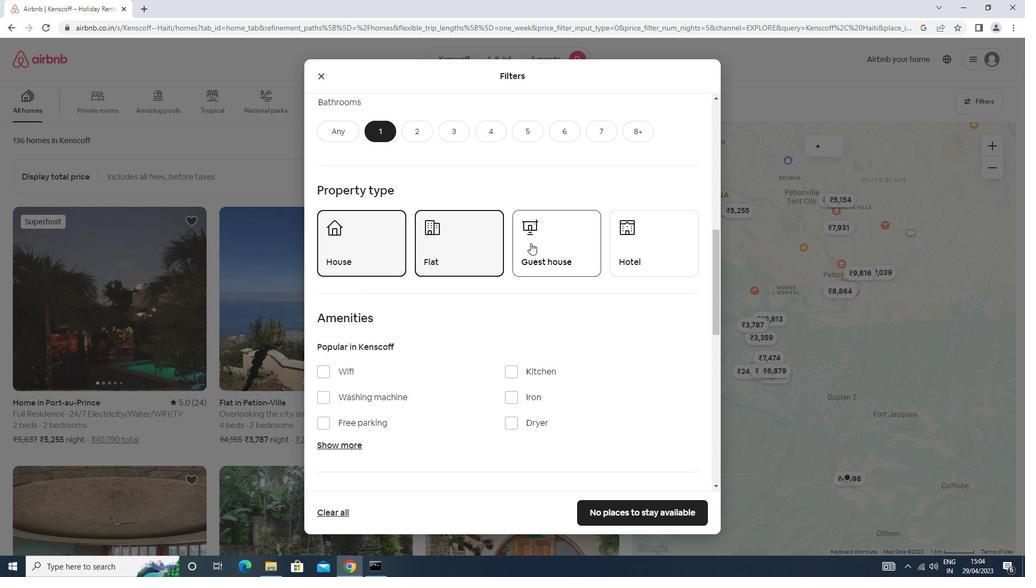 
Action: Mouse moved to (657, 258)
Screenshot: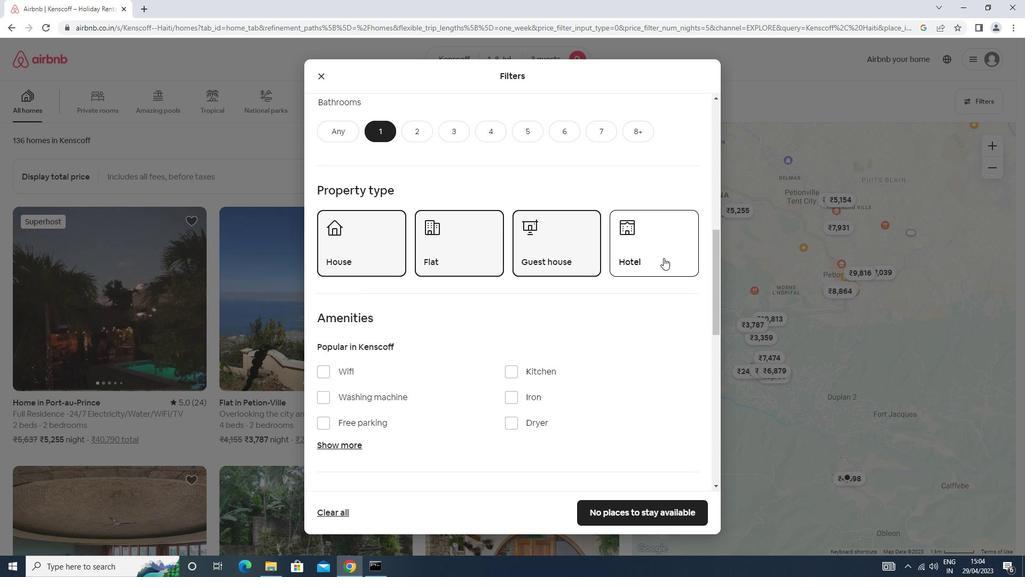 
Action: Mouse pressed left at (657, 258)
Screenshot: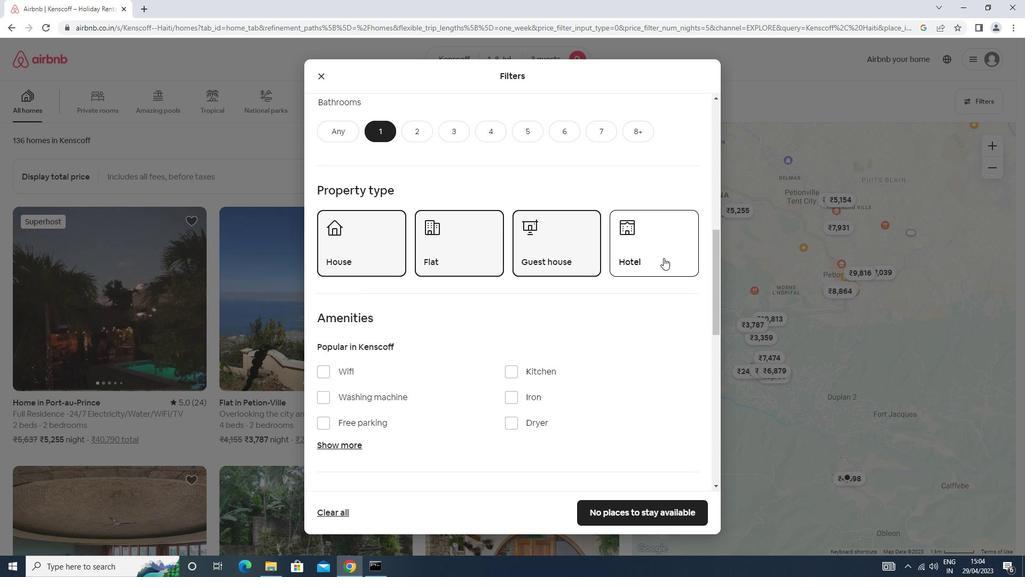 
Action: Mouse moved to (540, 253)
Screenshot: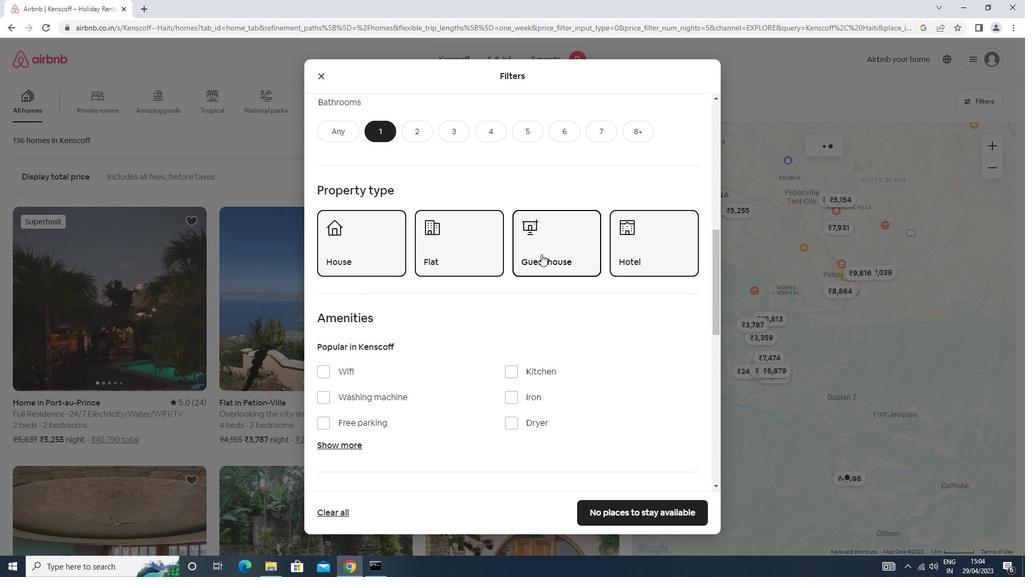 
Action: Mouse scrolled (540, 253) with delta (0, 0)
Screenshot: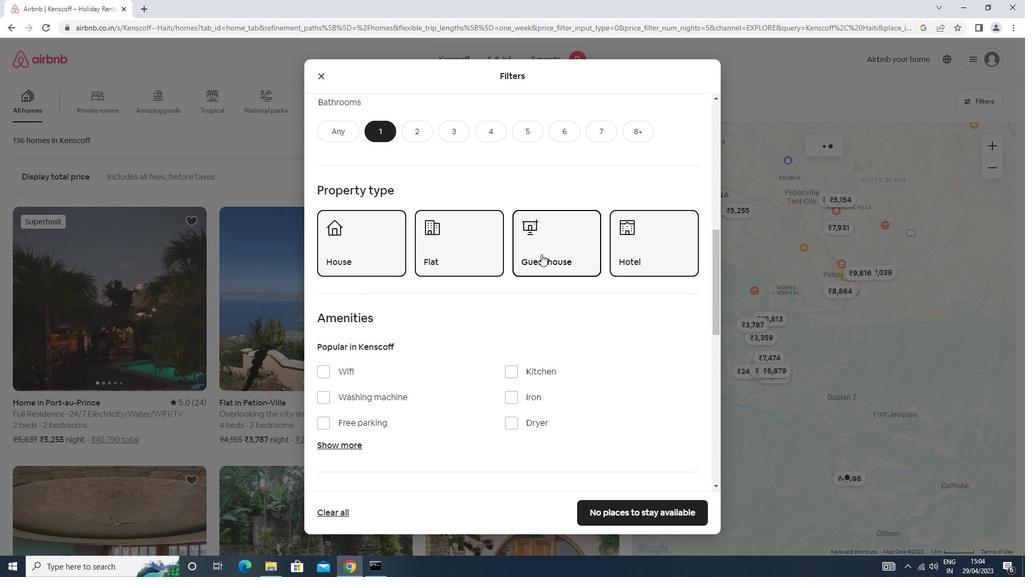 
Action: Mouse moved to (539, 254)
Screenshot: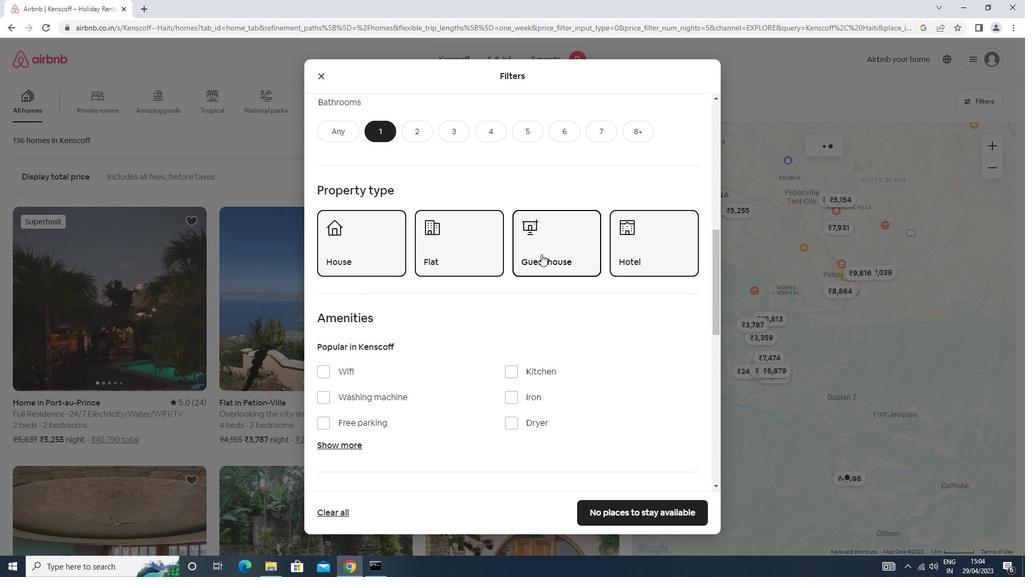
Action: Mouse scrolled (539, 253) with delta (0, 0)
Screenshot: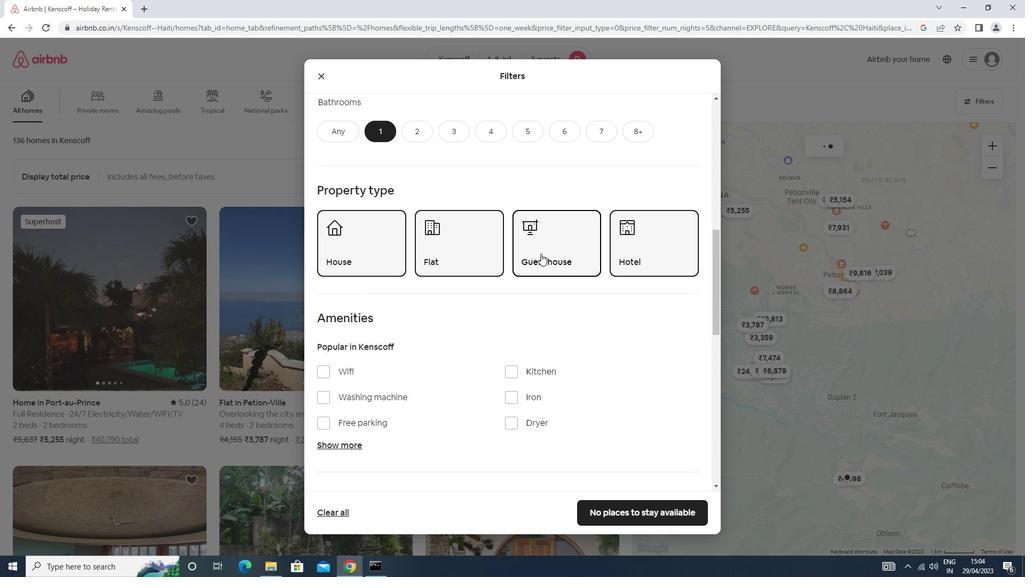 
Action: Mouse moved to (538, 254)
Screenshot: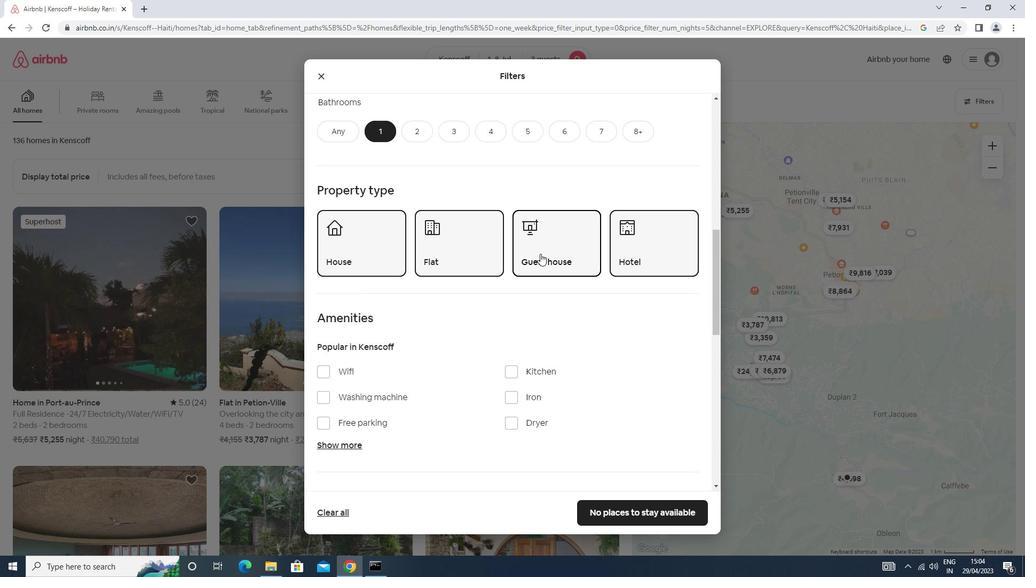 
Action: Mouse scrolled (538, 253) with delta (0, 0)
Screenshot: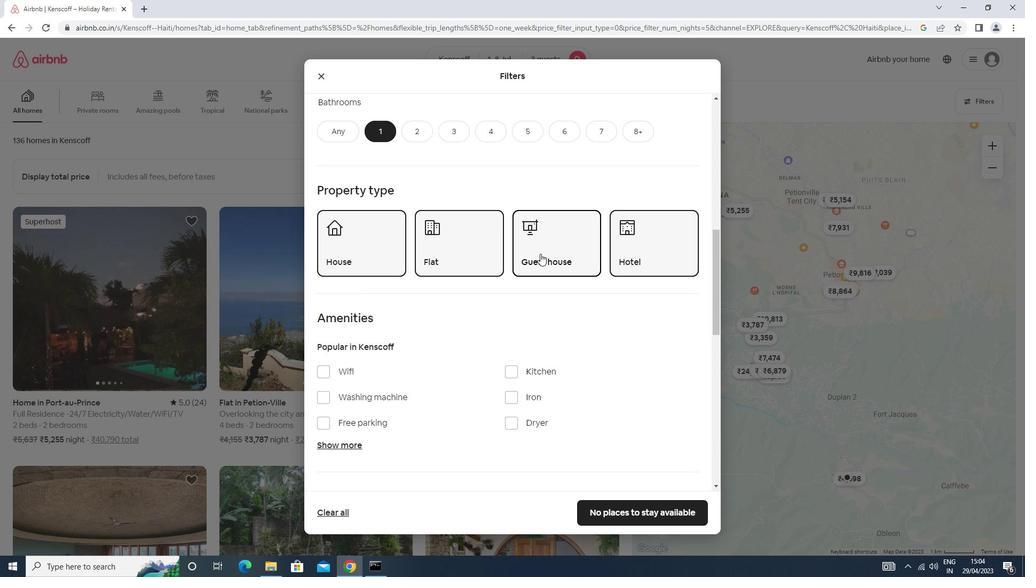 
Action: Mouse moved to (536, 255)
Screenshot: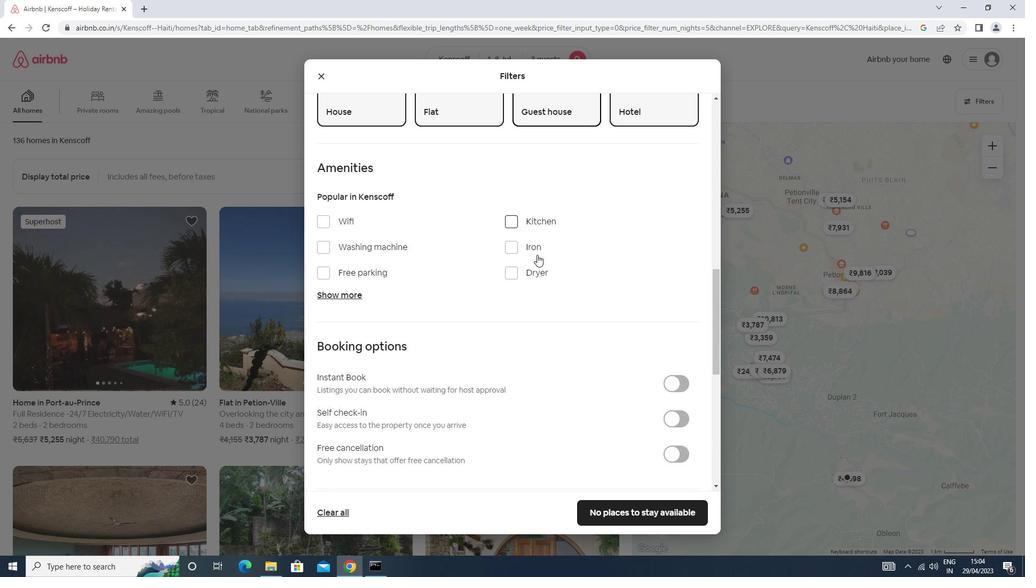 
Action: Mouse scrolled (536, 254) with delta (0, 0)
Screenshot: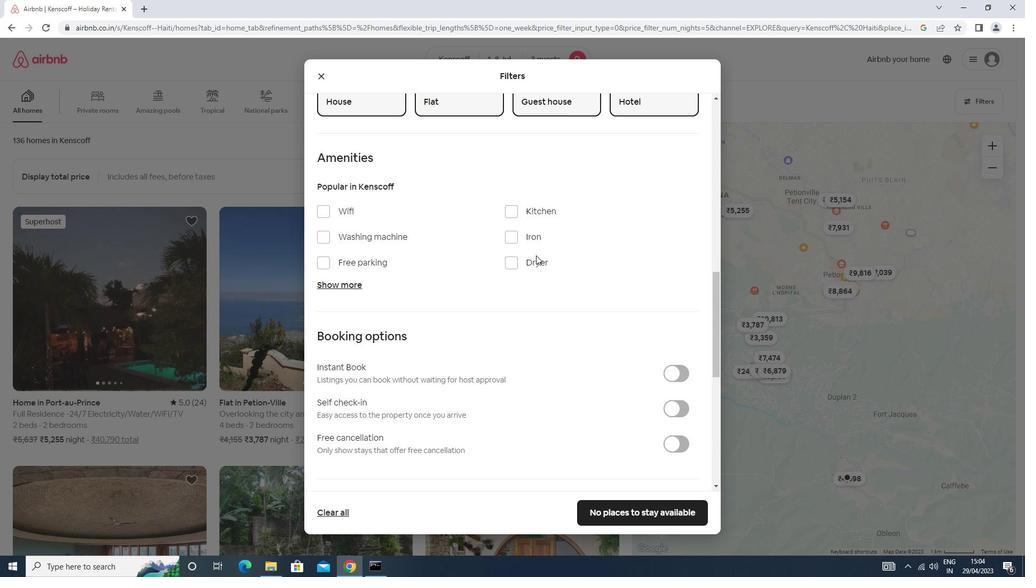 
Action: Mouse moved to (535, 255)
Screenshot: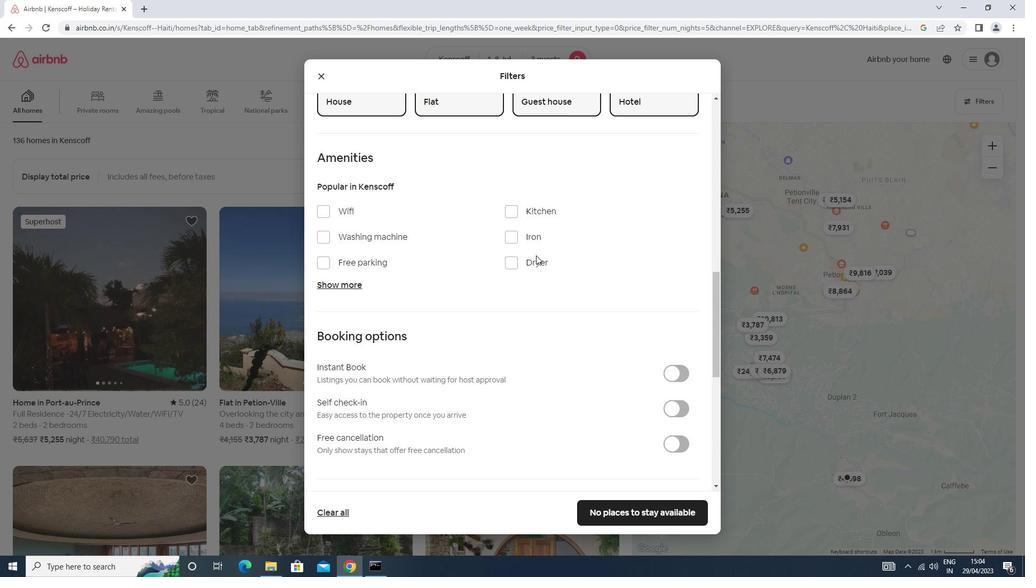 
Action: Mouse scrolled (535, 255) with delta (0, 0)
Screenshot: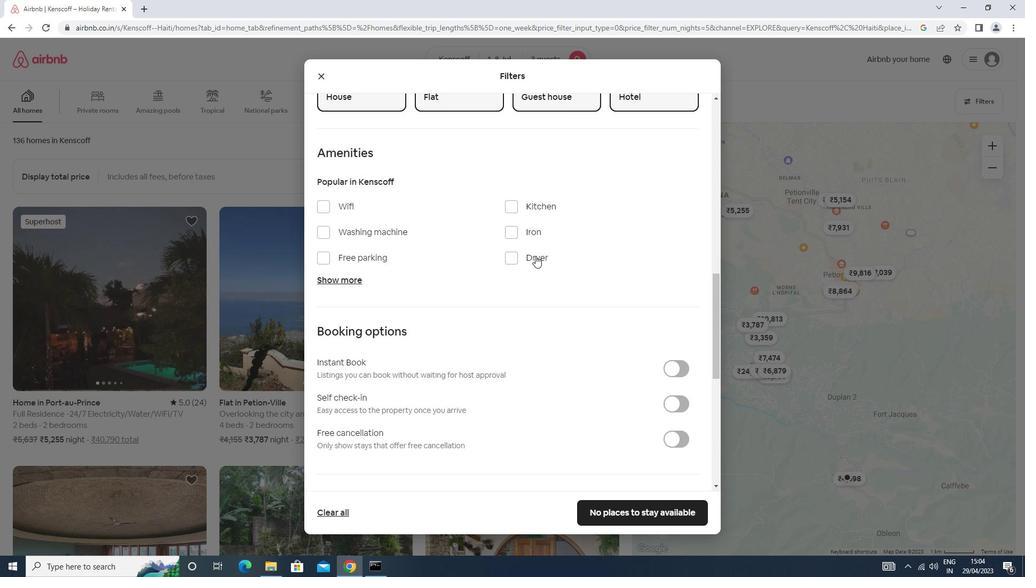 
Action: Mouse scrolled (535, 255) with delta (0, 0)
Screenshot: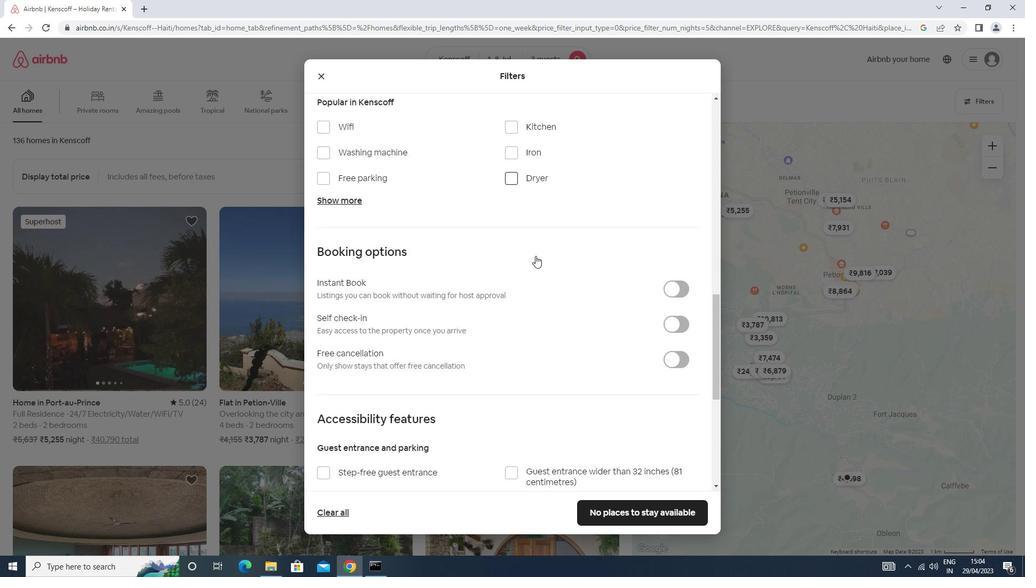
Action: Mouse moved to (678, 249)
Screenshot: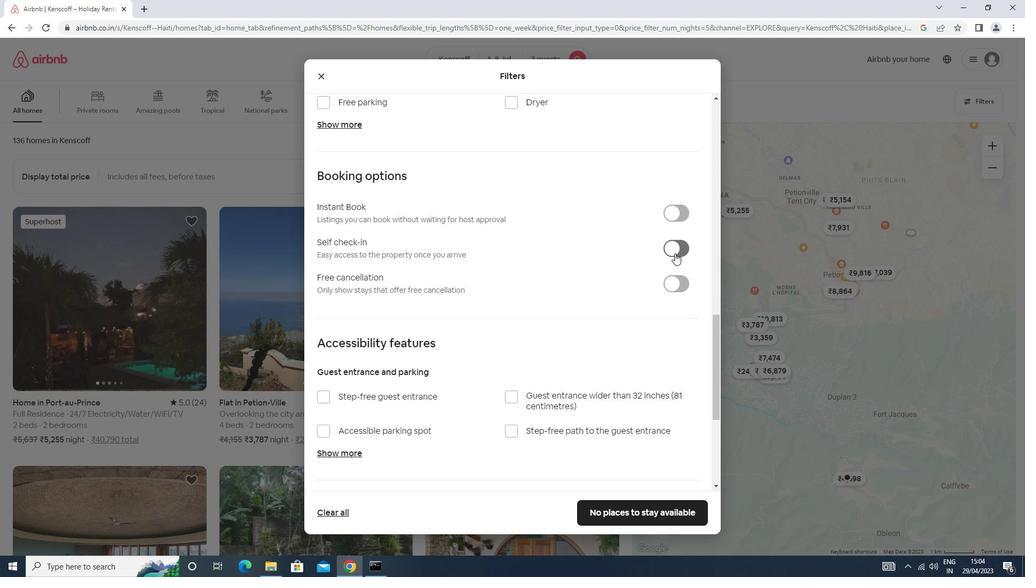 
Action: Mouse pressed left at (678, 249)
Screenshot: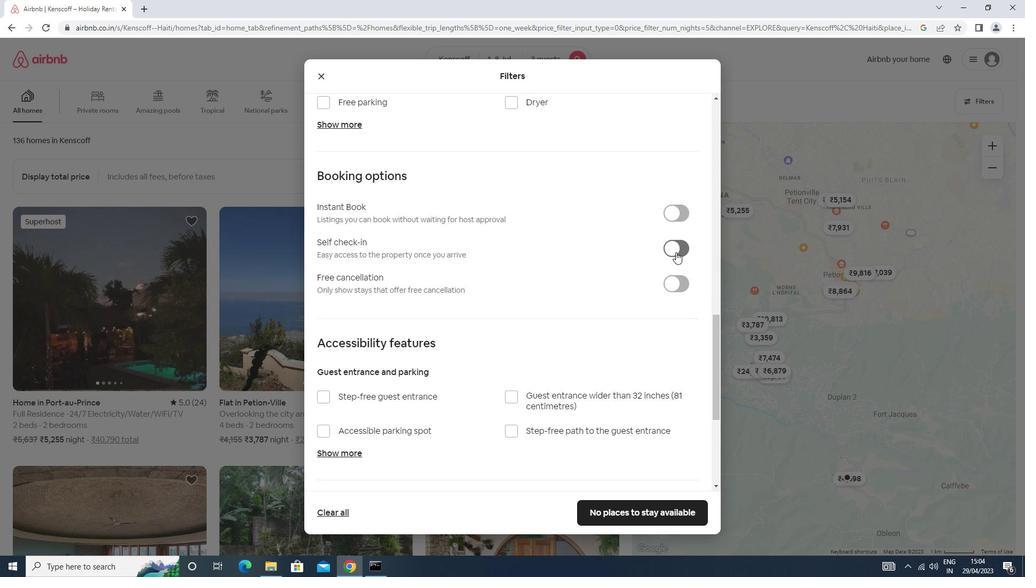 
Action: Mouse moved to (672, 251)
Screenshot: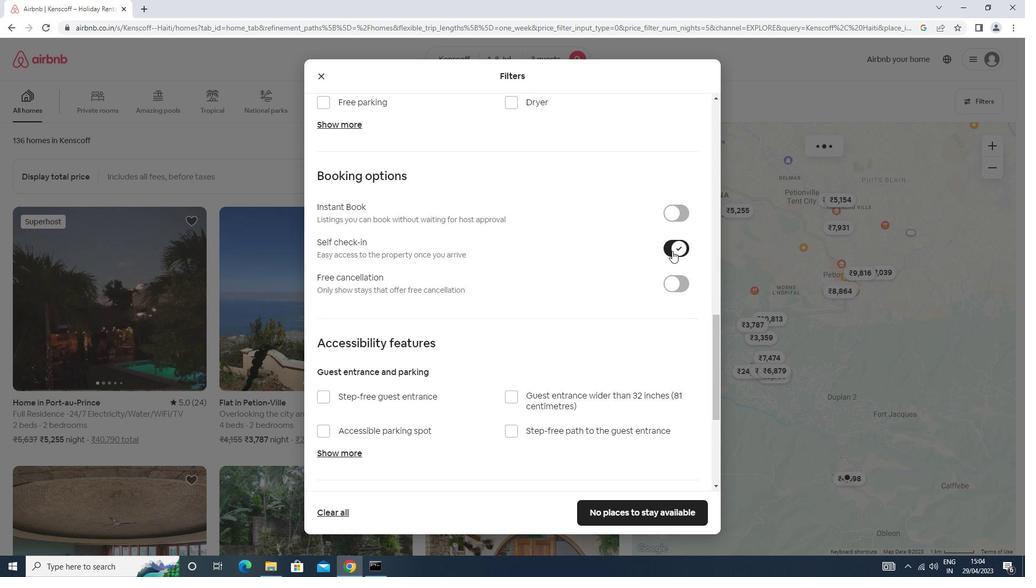 
Action: Mouse scrolled (672, 250) with delta (0, 0)
Screenshot: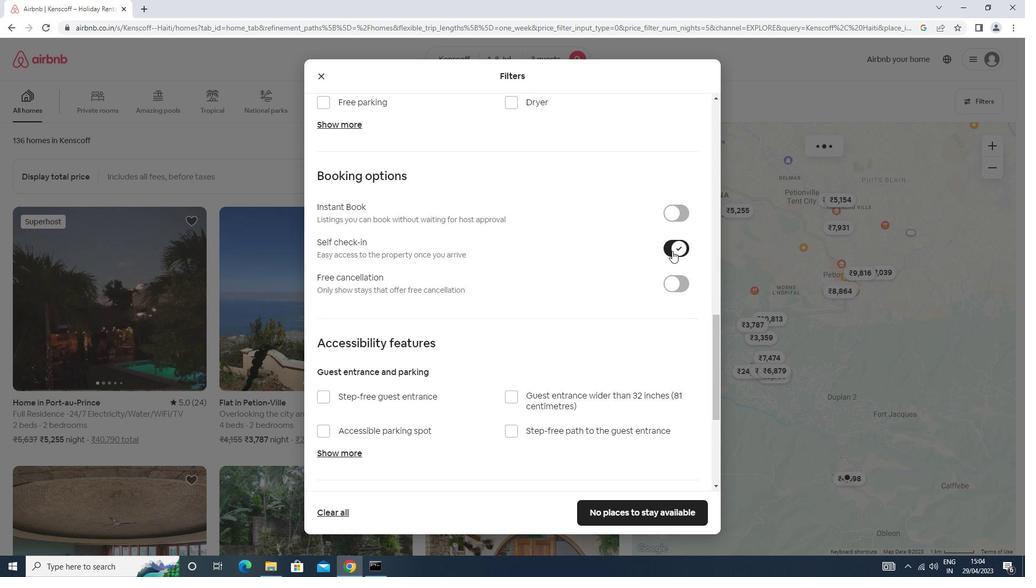 
Action: Mouse moved to (671, 251)
Screenshot: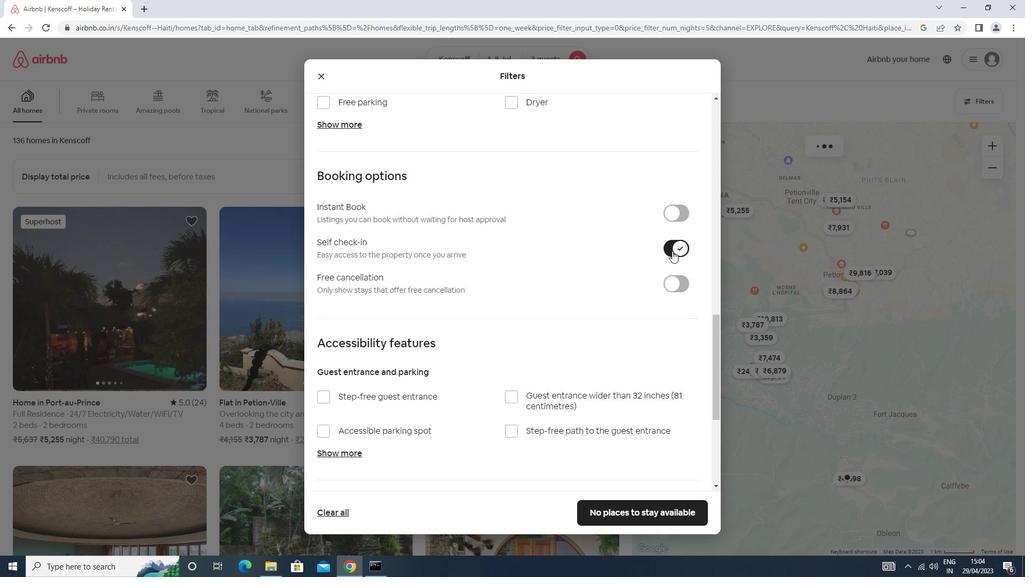 
Action: Mouse scrolled (671, 251) with delta (0, 0)
Screenshot: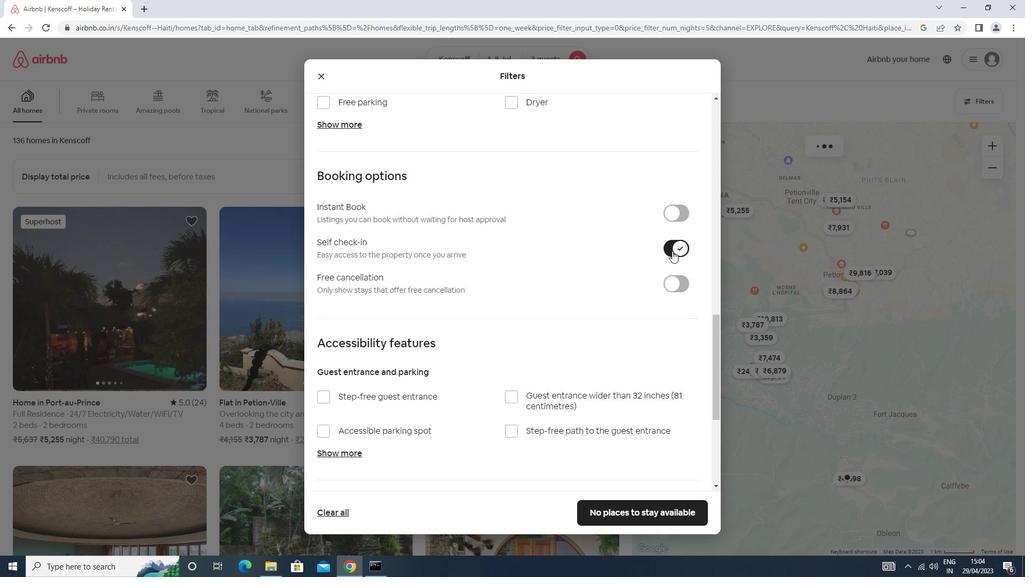 
Action: Mouse moved to (671, 251)
Screenshot: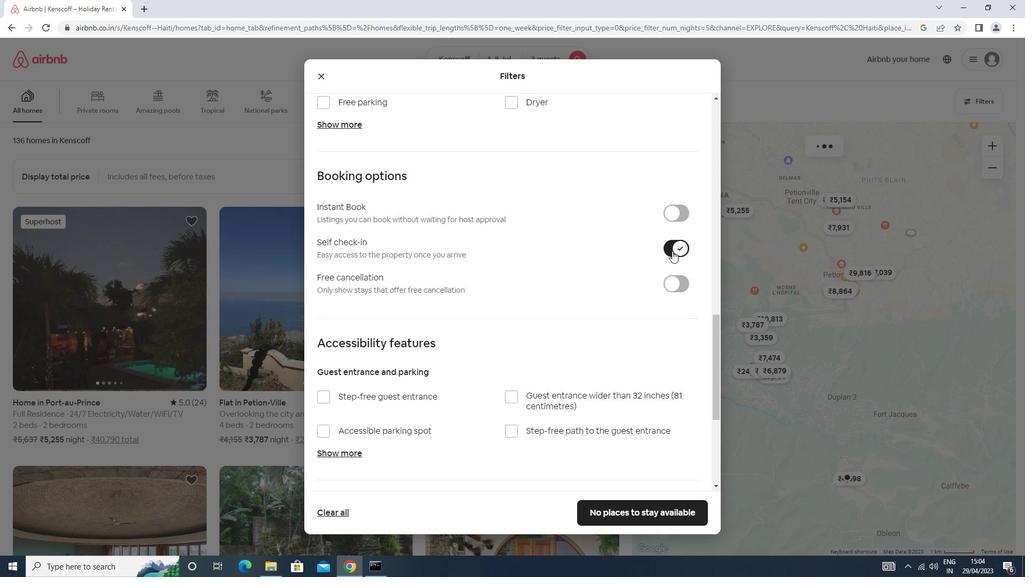 
Action: Mouse scrolled (671, 251) with delta (0, 0)
Screenshot: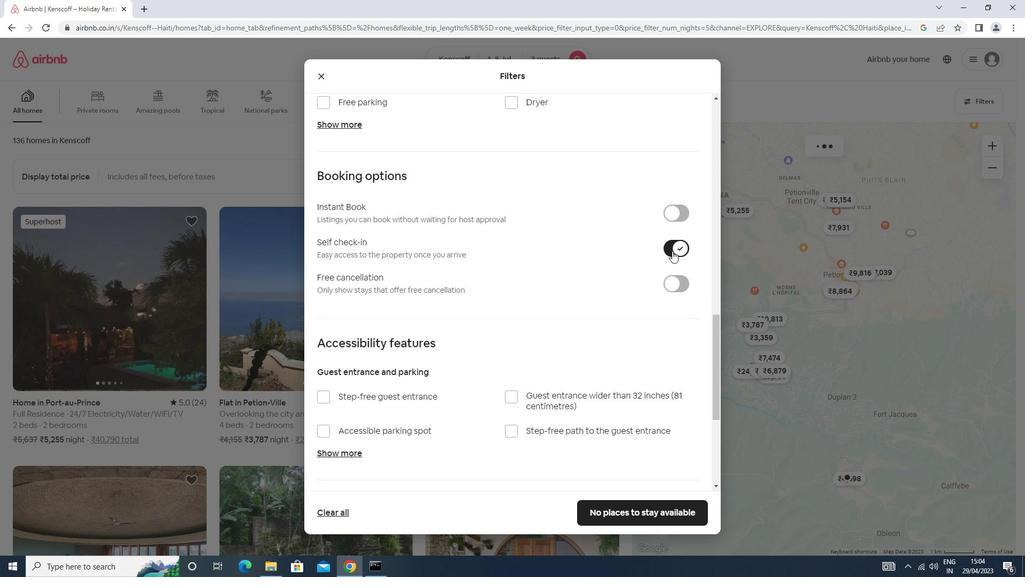 
Action: Mouse moved to (670, 252)
Screenshot: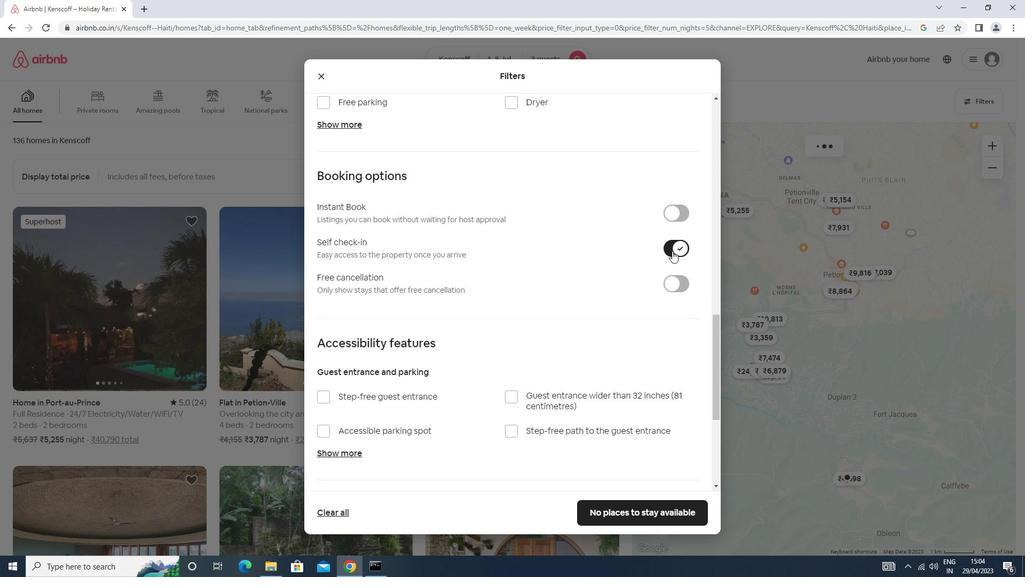 
Action: Mouse scrolled (670, 251) with delta (0, 0)
Screenshot: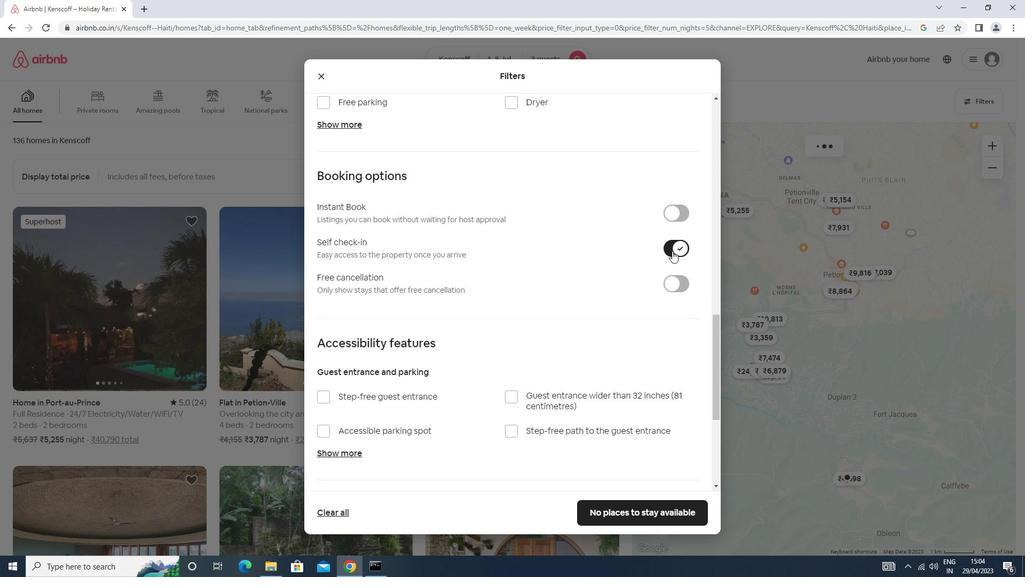 
Action: Mouse moved to (670, 252)
Screenshot: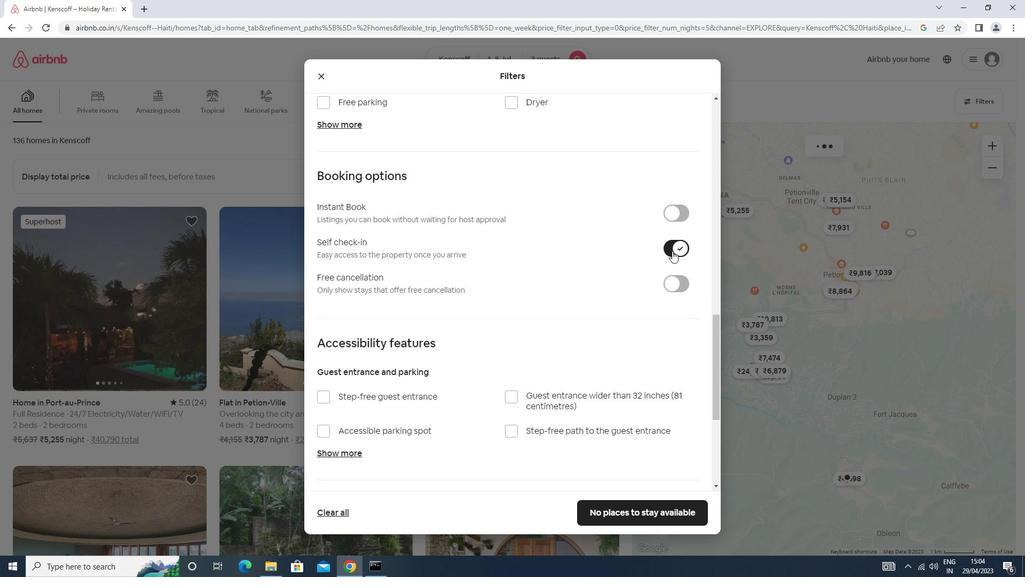 
Action: Mouse scrolled (670, 252) with delta (0, 0)
Screenshot: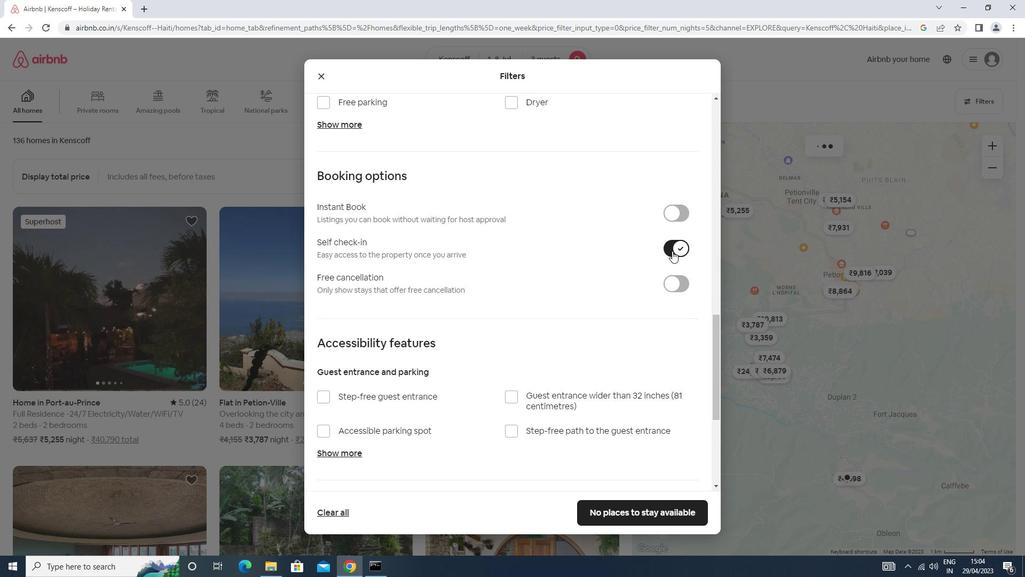 
Action: Mouse moved to (668, 253)
Screenshot: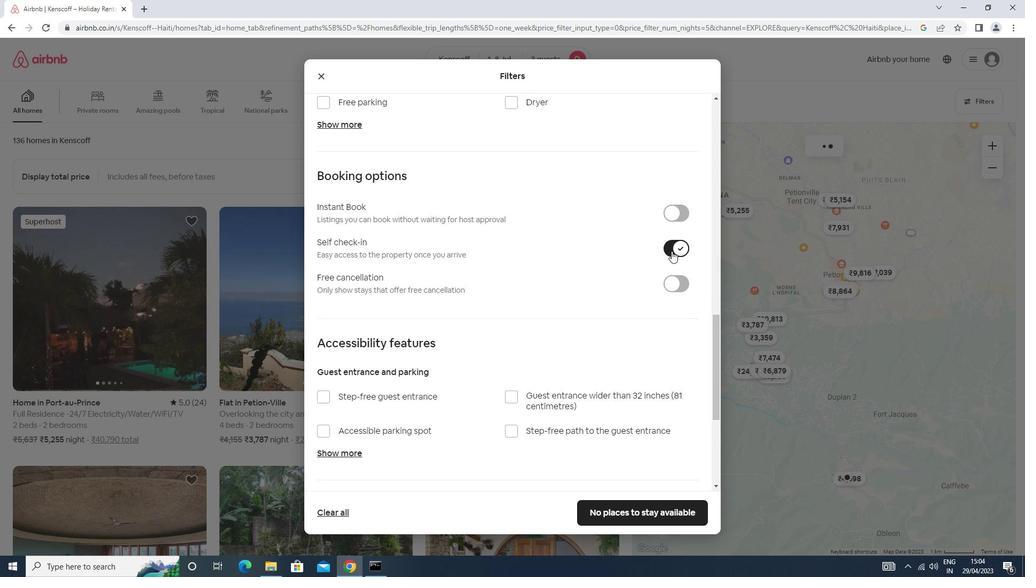 
Action: Mouse scrolled (668, 252) with delta (0, 0)
Screenshot: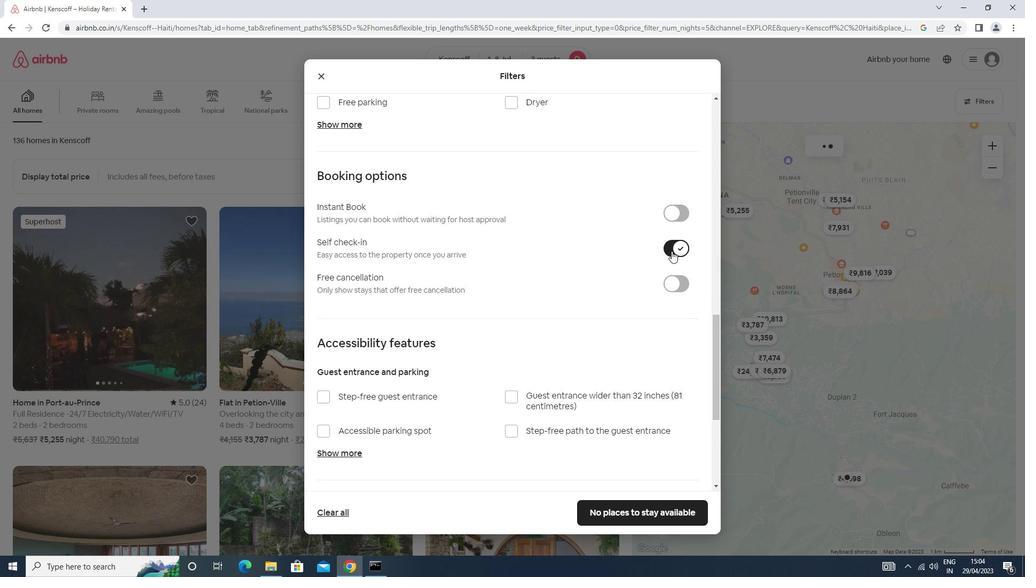 
Action: Mouse moved to (665, 253)
Screenshot: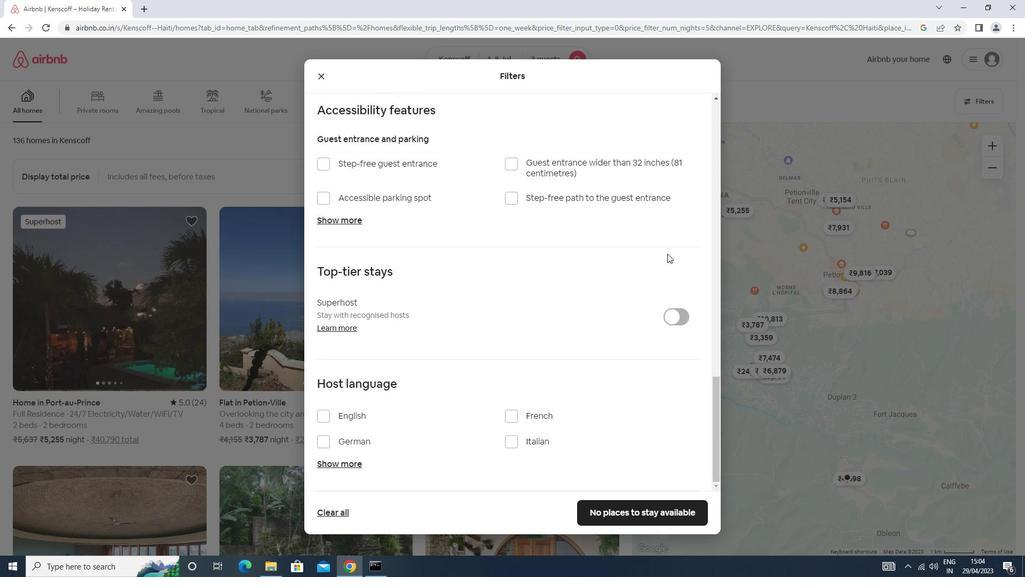
Action: Mouse scrolled (665, 253) with delta (0, 0)
Screenshot: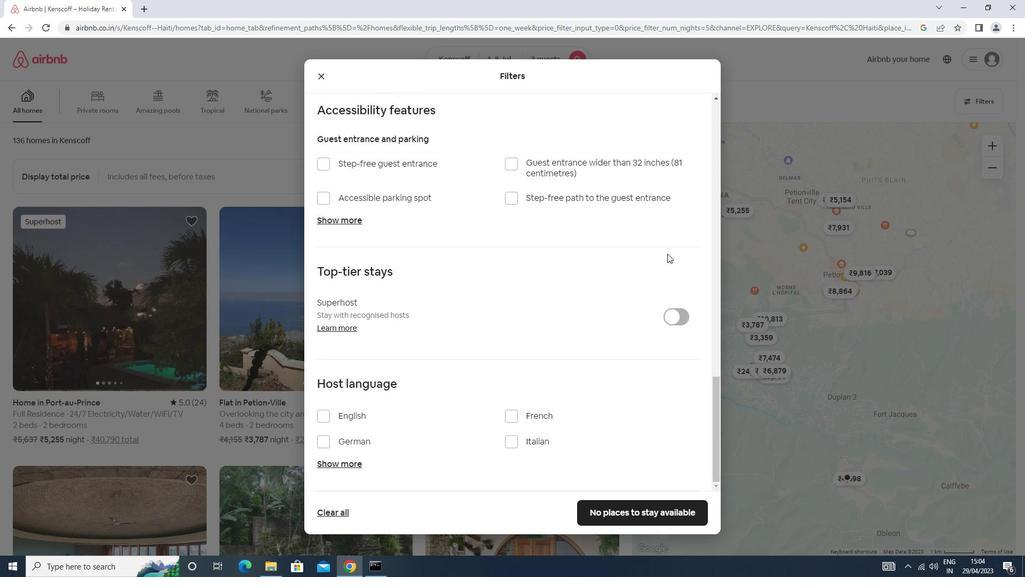 
Action: Mouse scrolled (665, 253) with delta (0, 0)
Screenshot: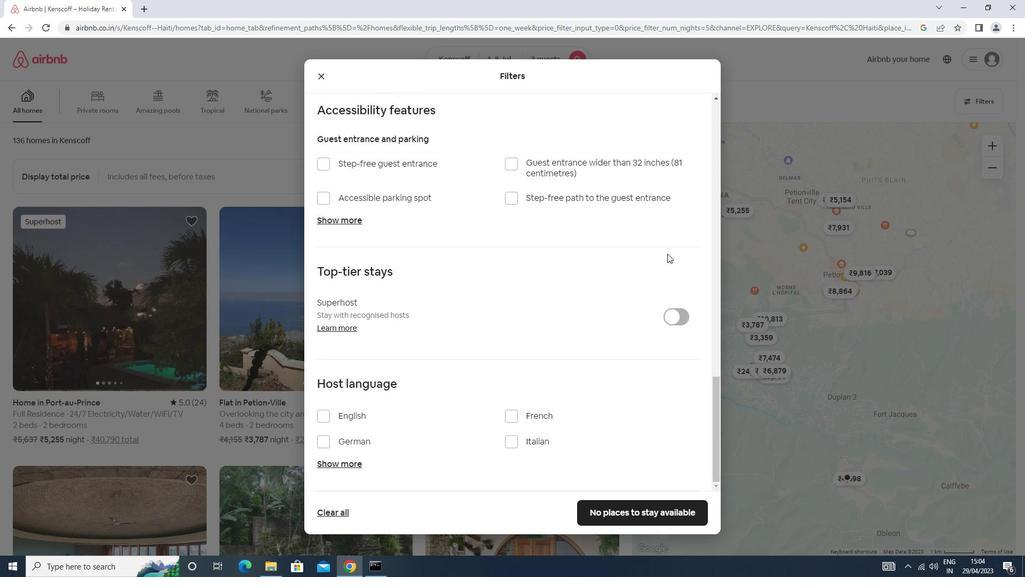 
Action: Mouse moved to (665, 253)
Screenshot: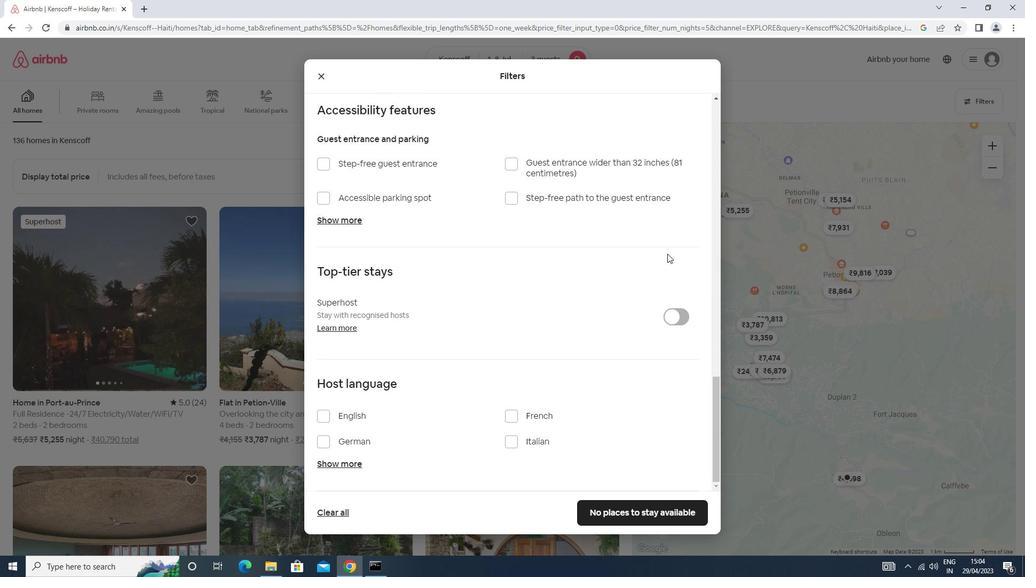 
Action: Mouse scrolled (665, 253) with delta (0, 0)
Screenshot: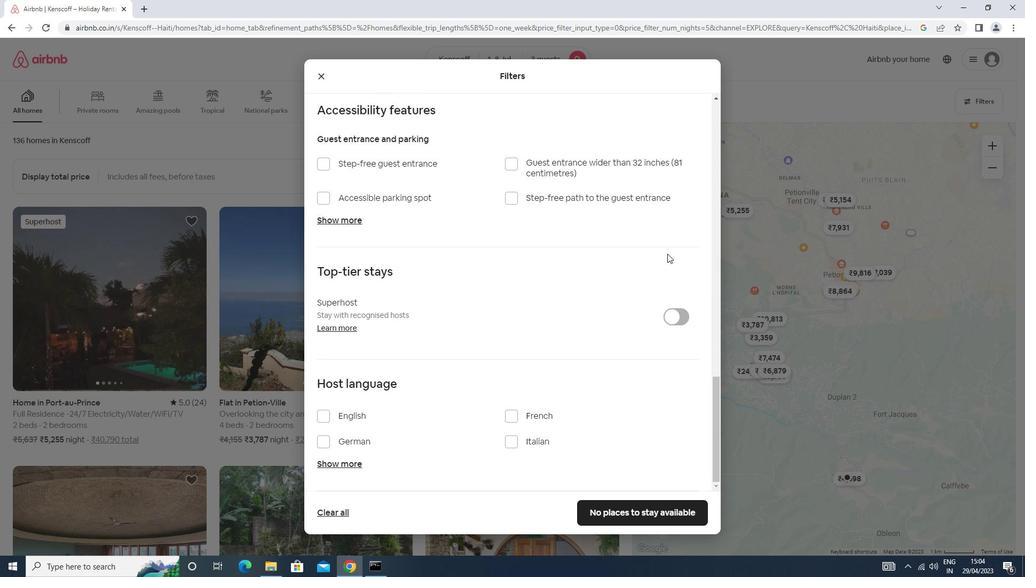 
Action: Mouse moved to (663, 254)
Screenshot: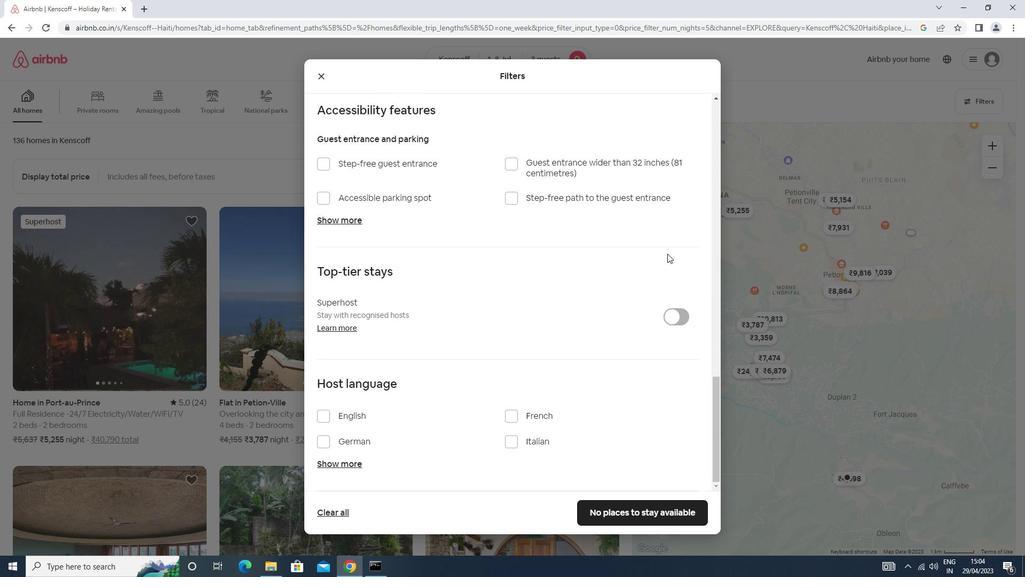 
Action: Mouse scrolled (663, 253) with delta (0, 0)
Screenshot: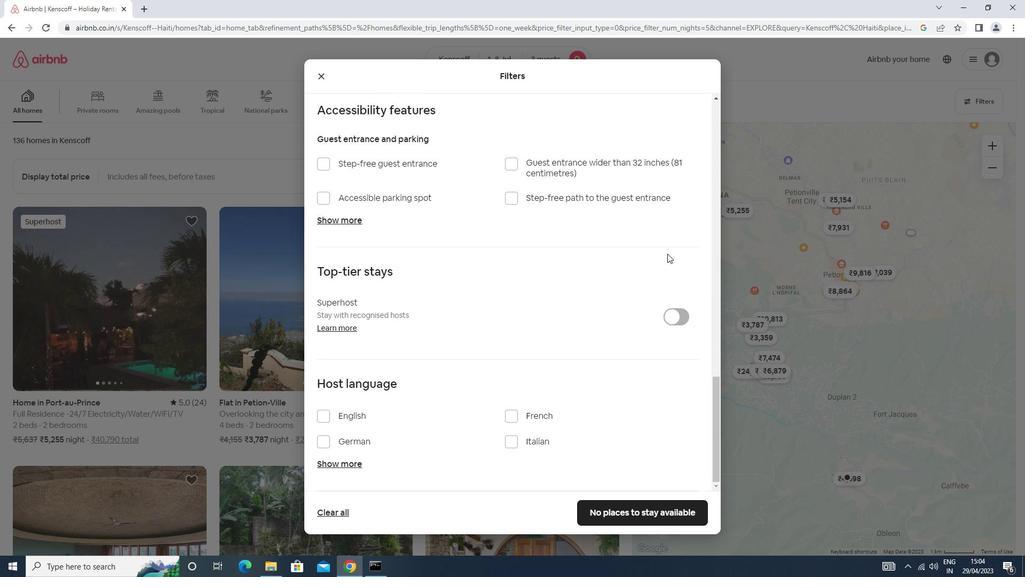 
Action: Mouse moved to (338, 415)
Screenshot: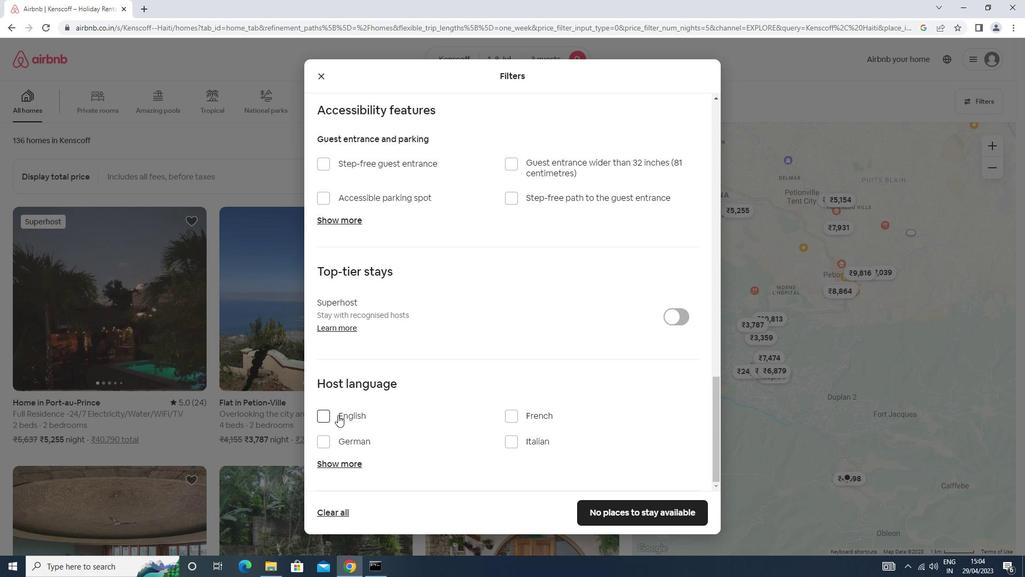
Action: Mouse pressed left at (338, 415)
Screenshot: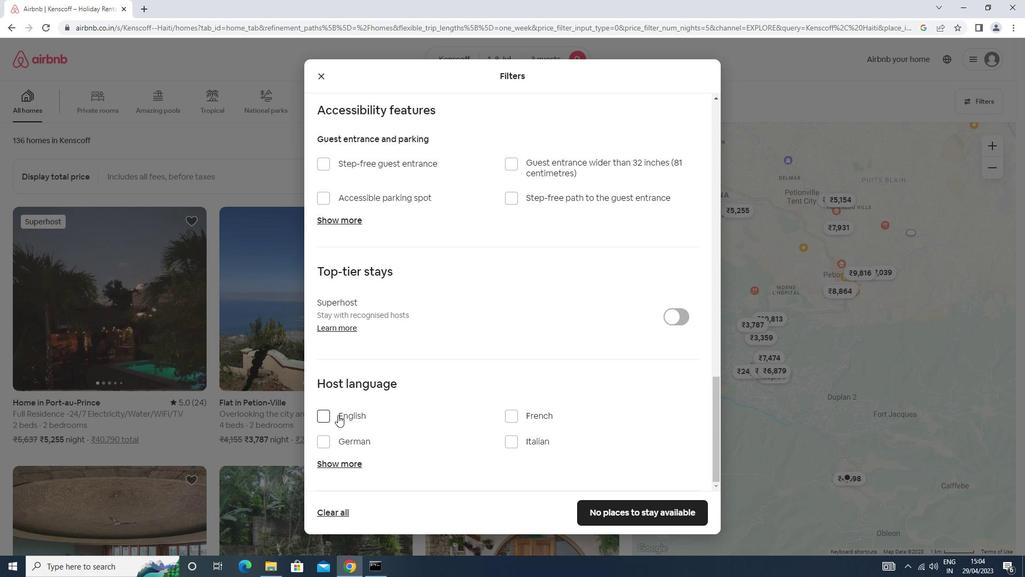 
Action: Mouse moved to (603, 511)
Screenshot: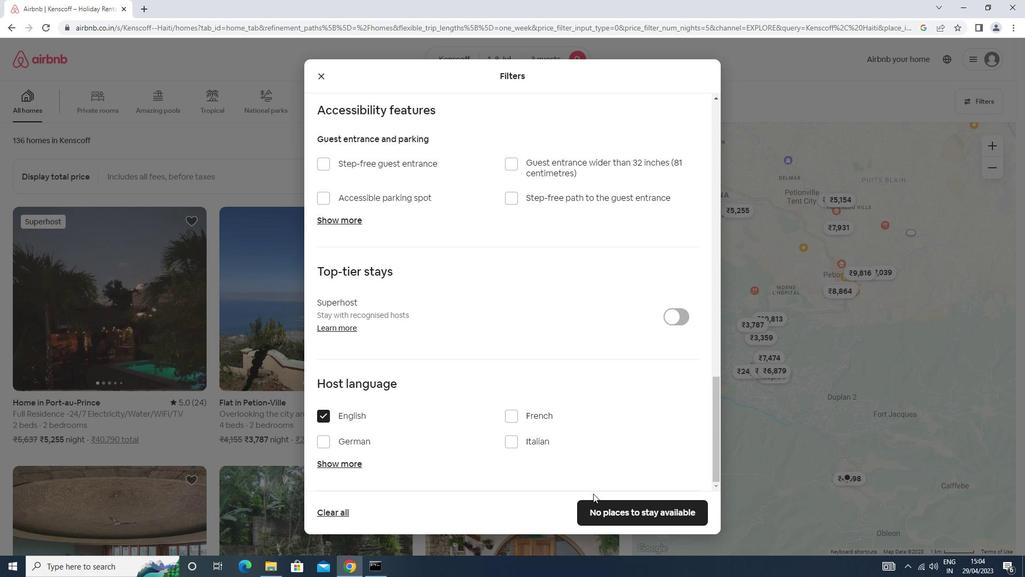 
Action: Mouse pressed left at (603, 511)
Screenshot: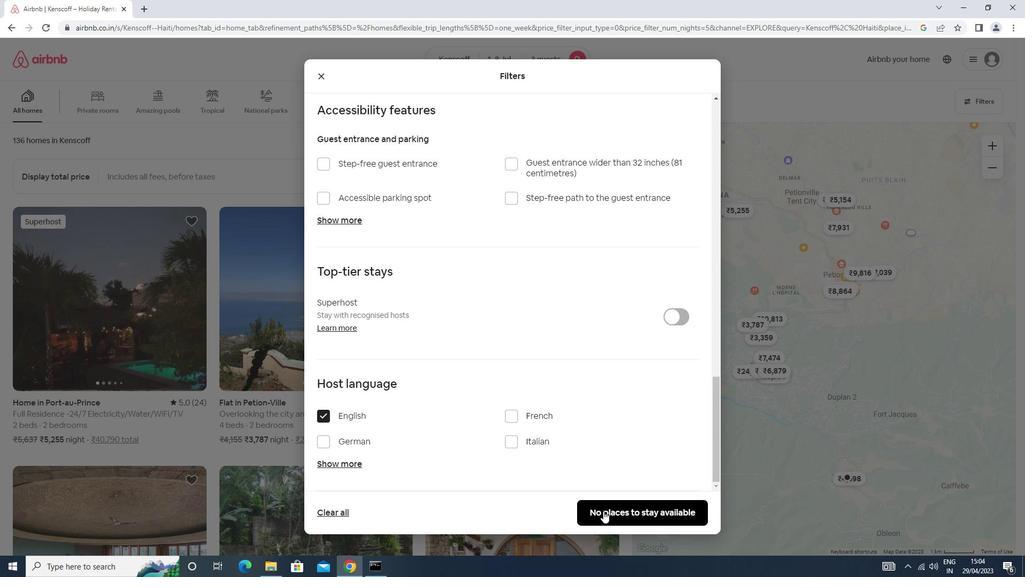 
Action: Mouse moved to (601, 487)
Screenshot: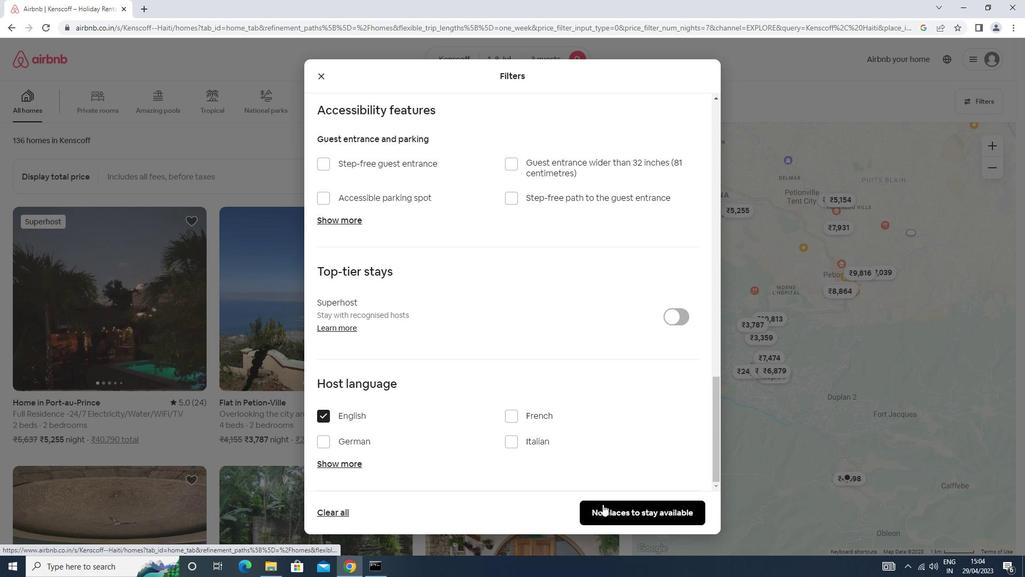 
